 Task: Create a due date automation trigger when advanced on, on the tuesday after a card is due add fields without custom field "Resume" set to a date in this week at 11:00 AM.
Action: Mouse moved to (857, 265)
Screenshot: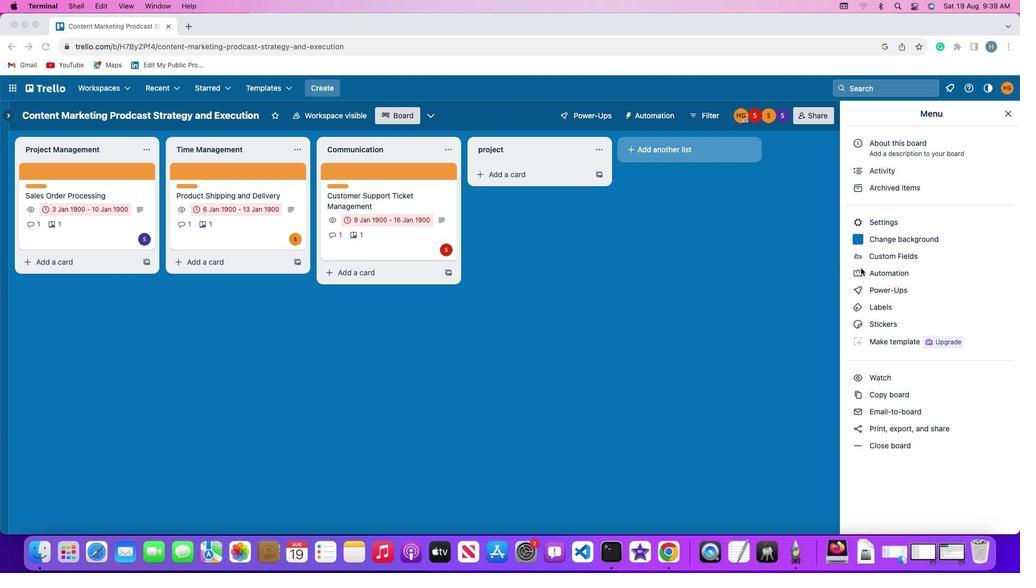 
Action: Mouse pressed left at (857, 265)
Screenshot: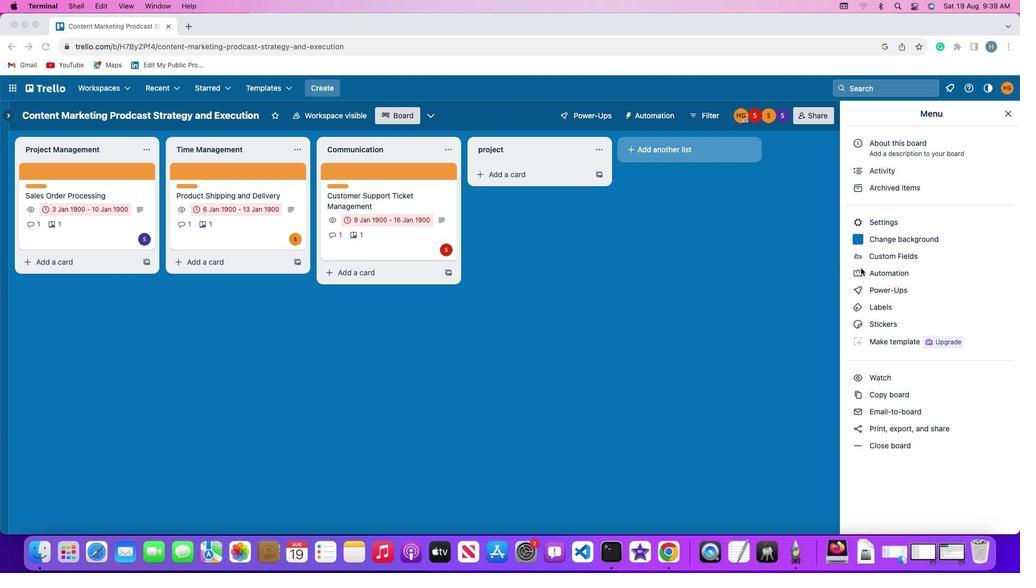 
Action: Mouse pressed left at (857, 265)
Screenshot: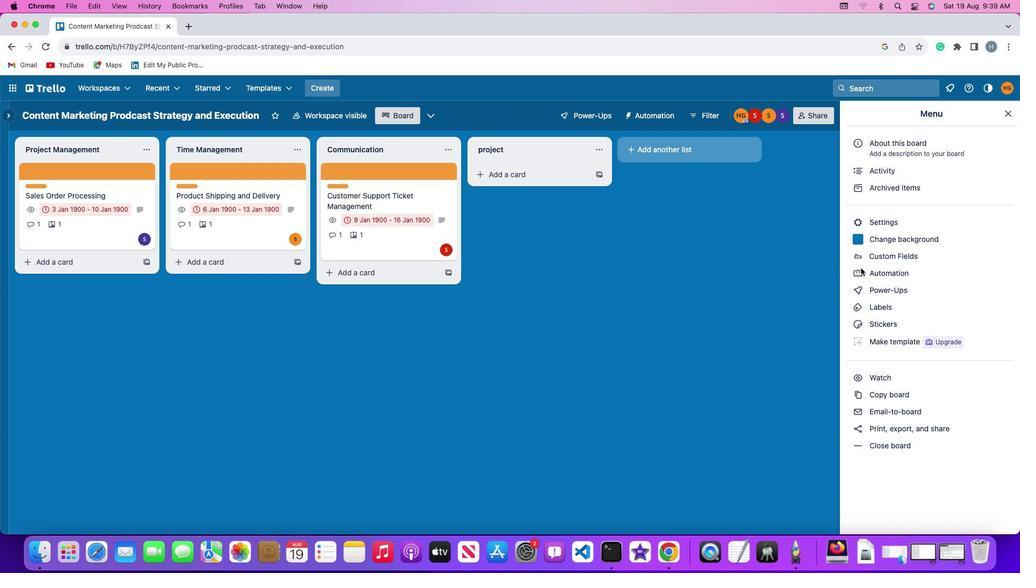 
Action: Mouse moved to (51, 252)
Screenshot: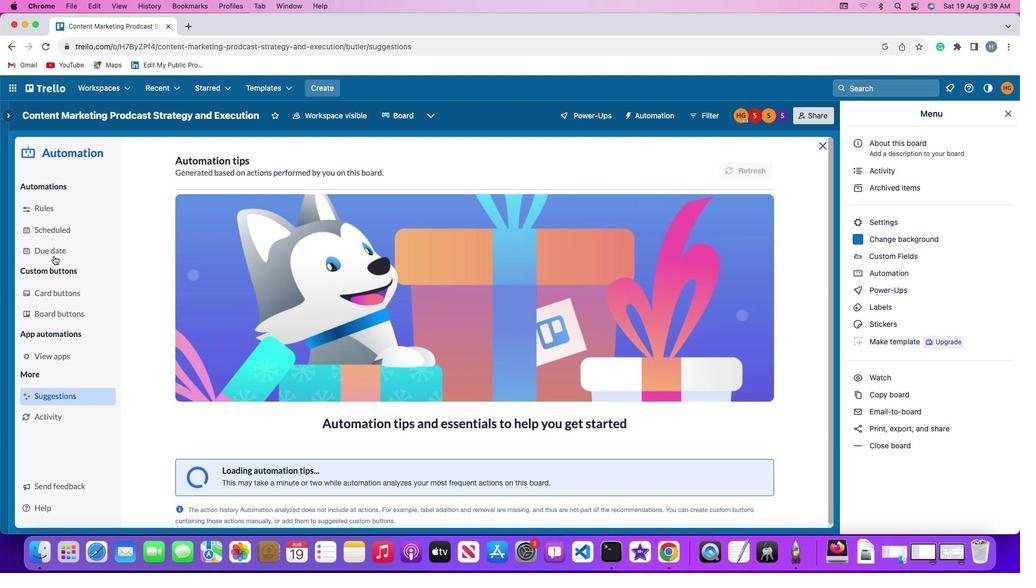 
Action: Mouse pressed left at (51, 252)
Screenshot: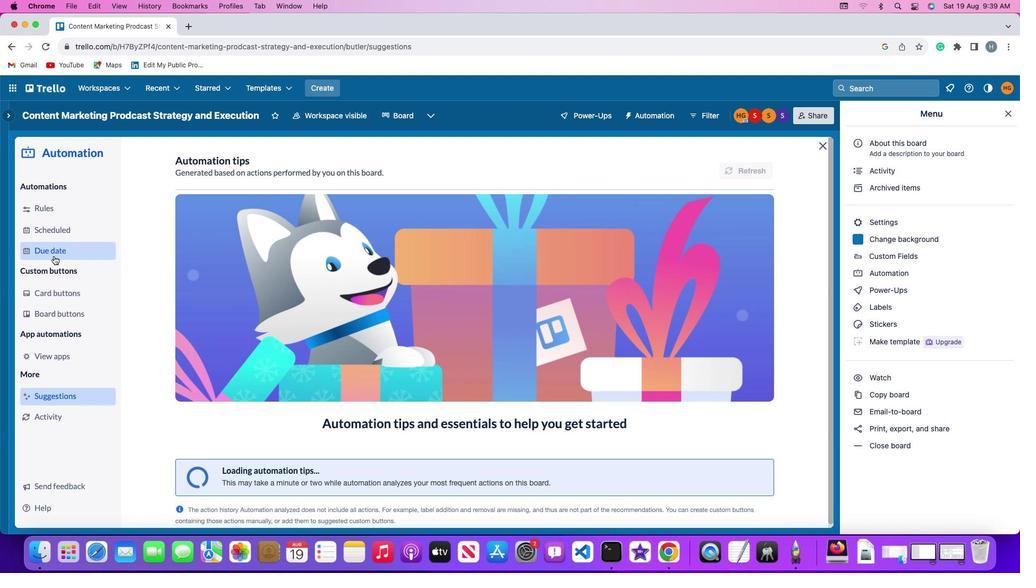 
Action: Mouse moved to (700, 162)
Screenshot: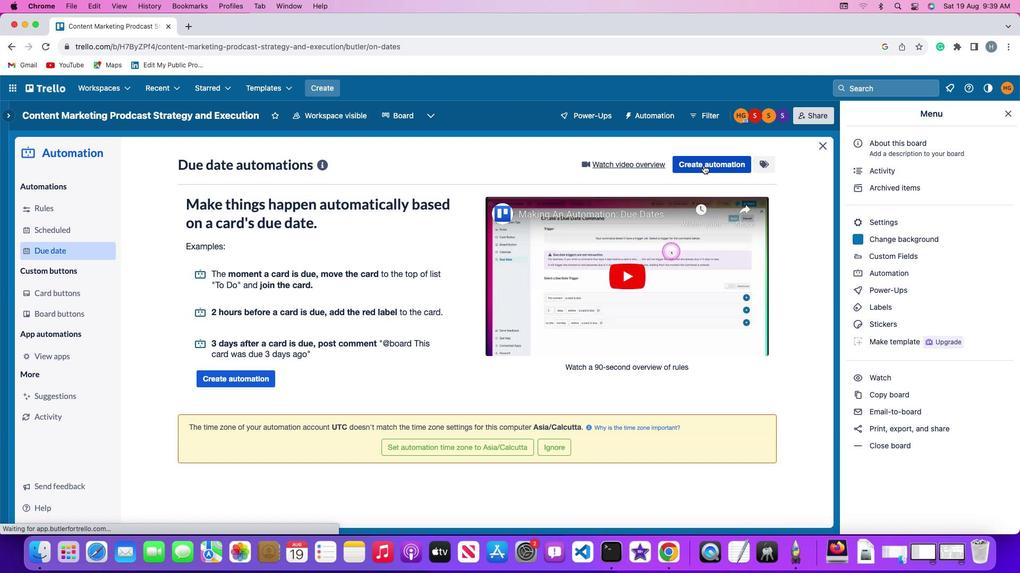 
Action: Mouse pressed left at (700, 162)
Screenshot: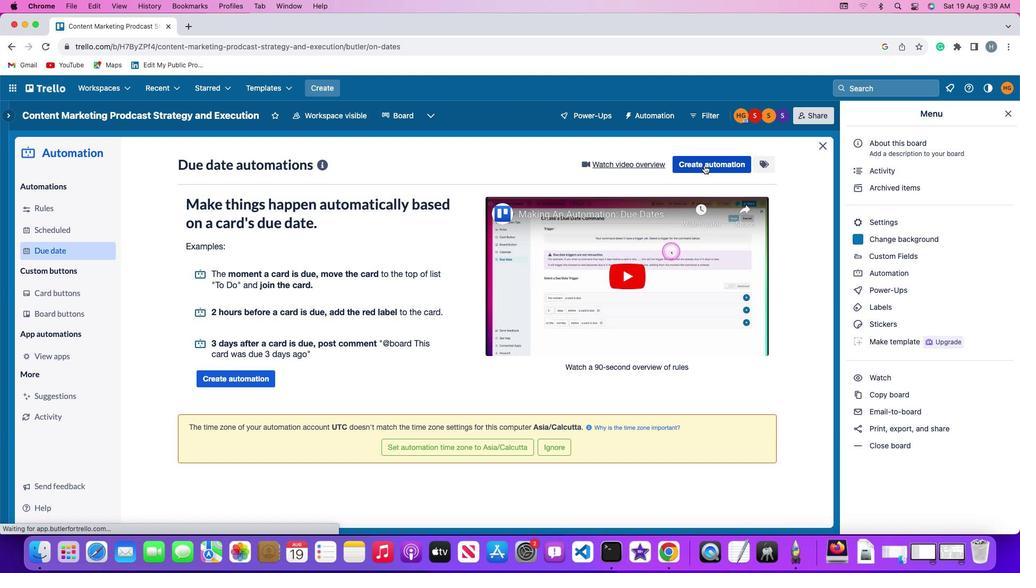 
Action: Mouse moved to (199, 270)
Screenshot: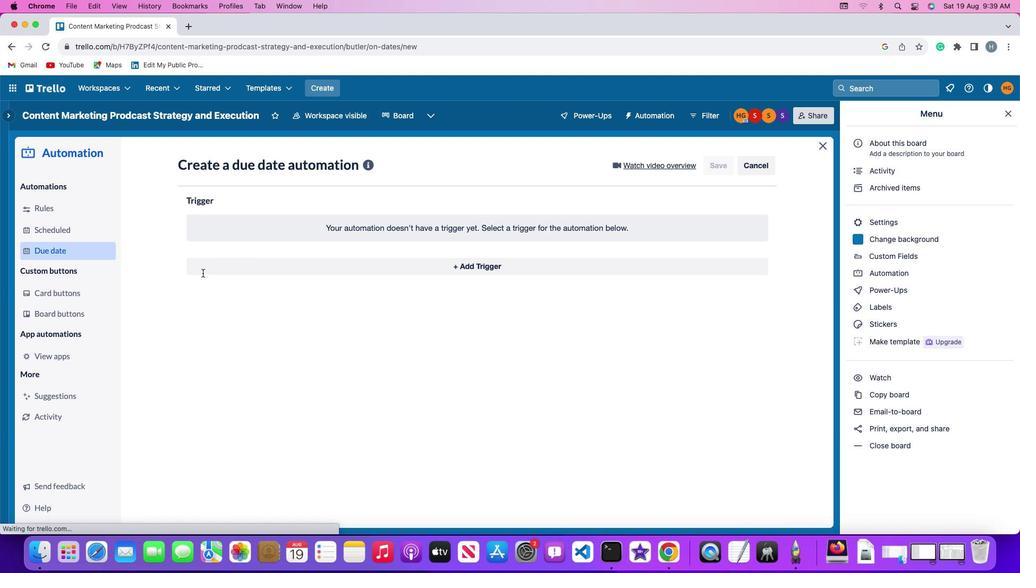 
Action: Mouse pressed left at (199, 270)
Screenshot: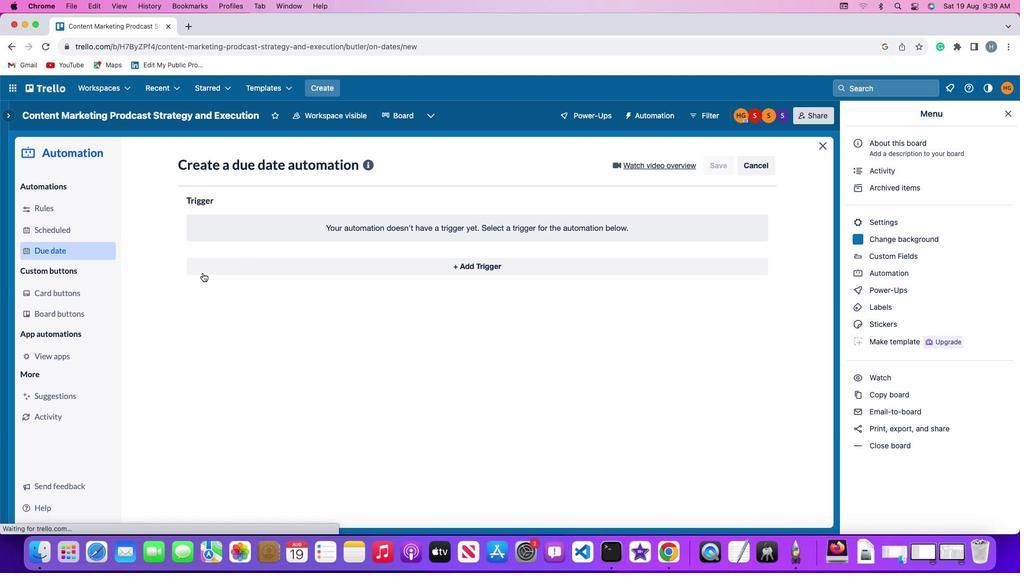 
Action: Mouse moved to (231, 463)
Screenshot: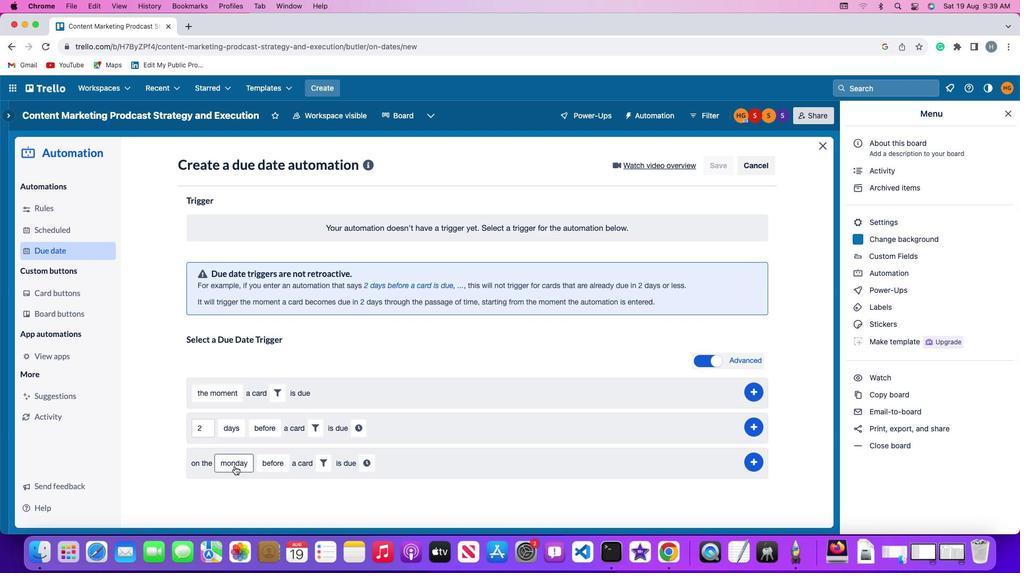 
Action: Mouse pressed left at (231, 463)
Screenshot: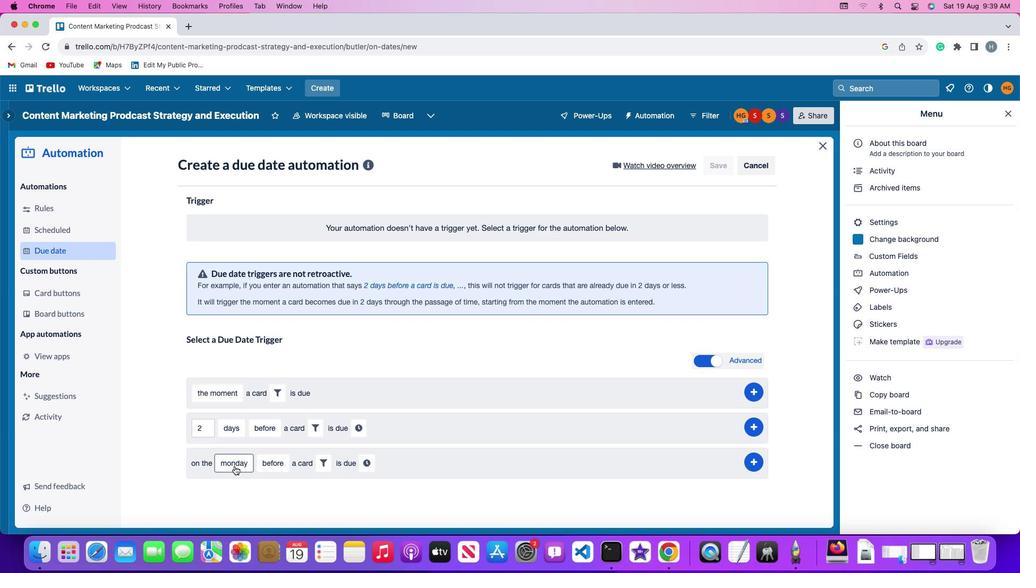 
Action: Mouse moved to (251, 331)
Screenshot: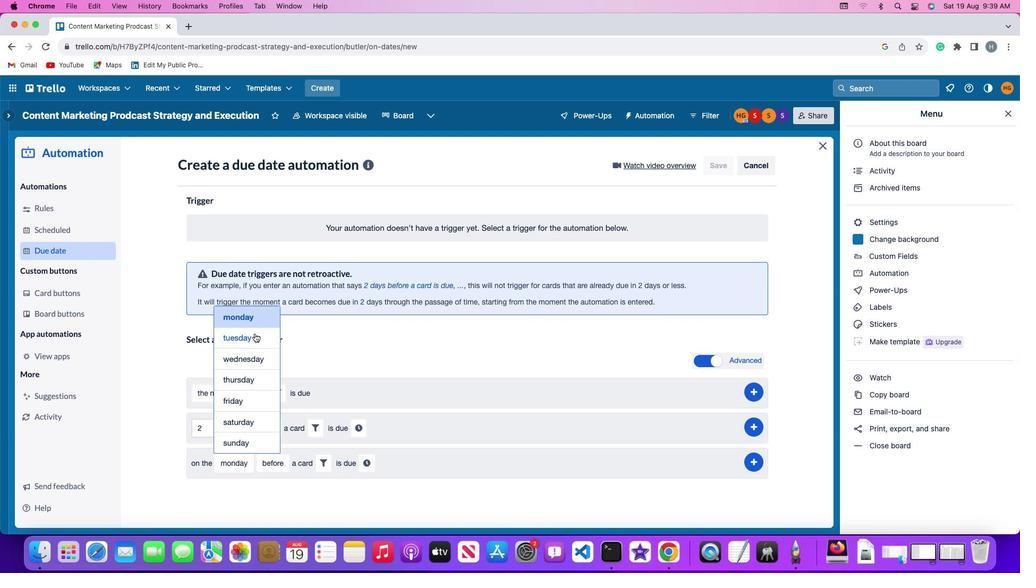 
Action: Mouse pressed left at (251, 331)
Screenshot: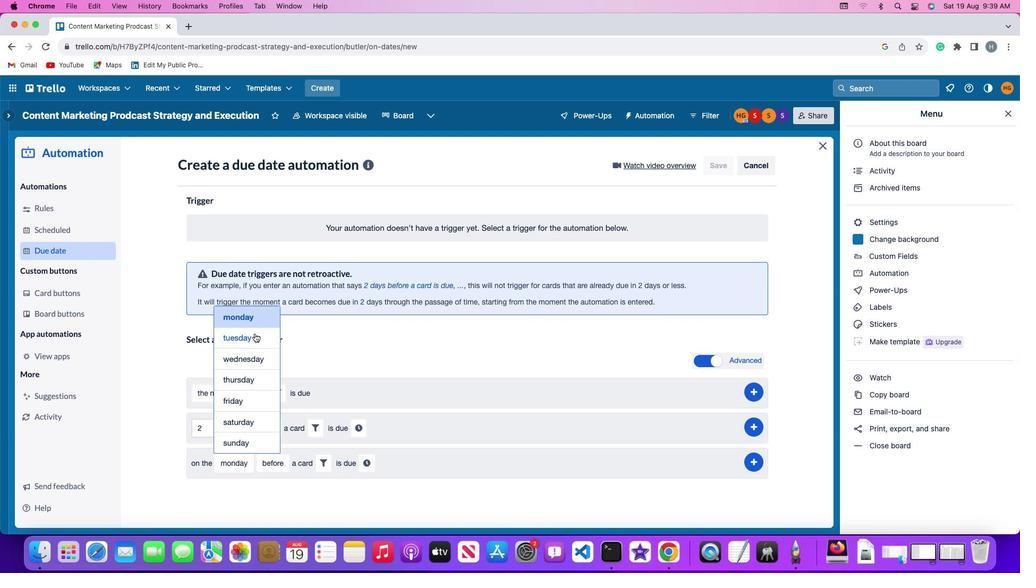 
Action: Mouse moved to (266, 465)
Screenshot: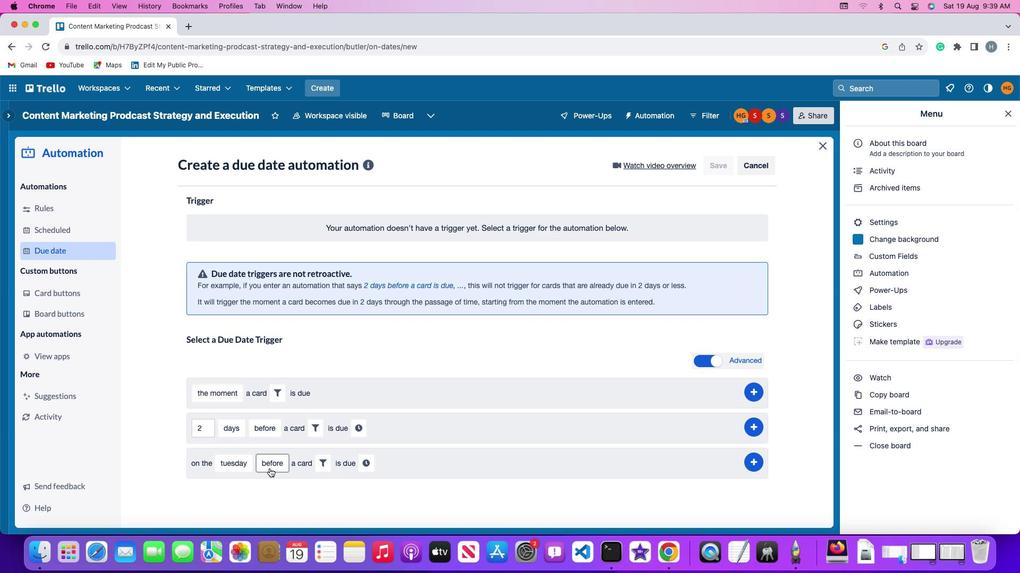 
Action: Mouse pressed left at (266, 465)
Screenshot: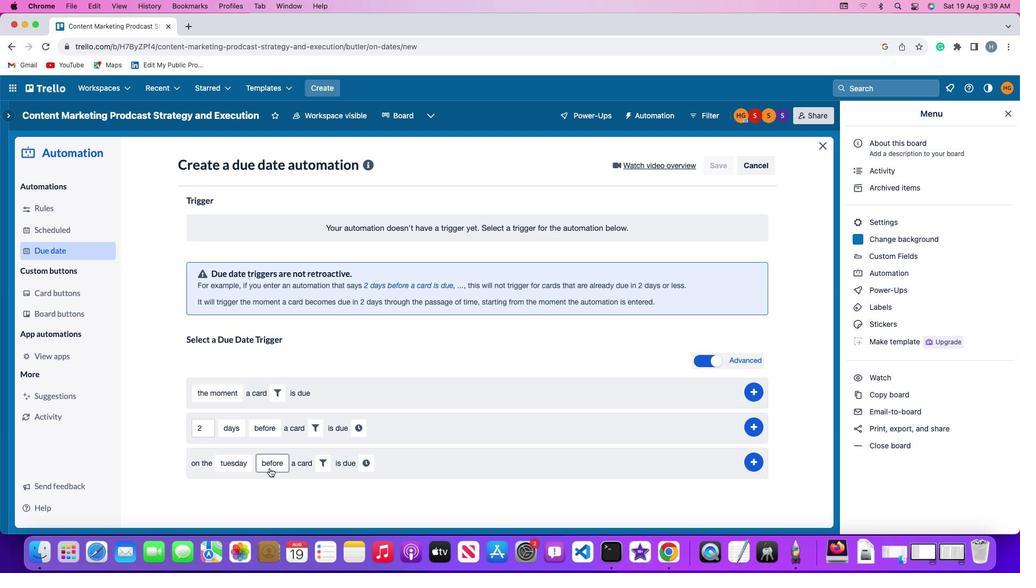 
Action: Mouse moved to (286, 401)
Screenshot: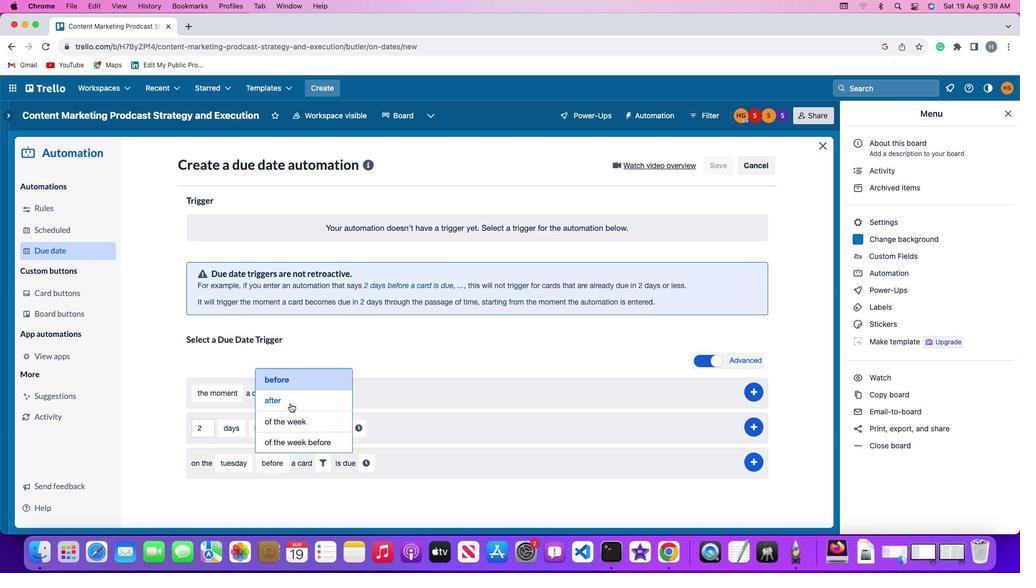 
Action: Mouse pressed left at (286, 401)
Screenshot: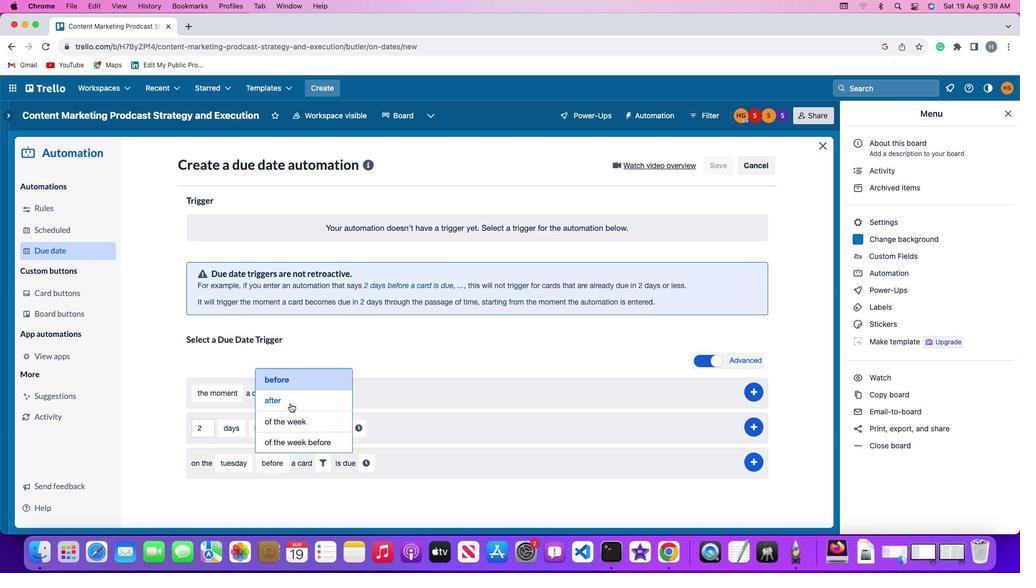 
Action: Mouse moved to (314, 456)
Screenshot: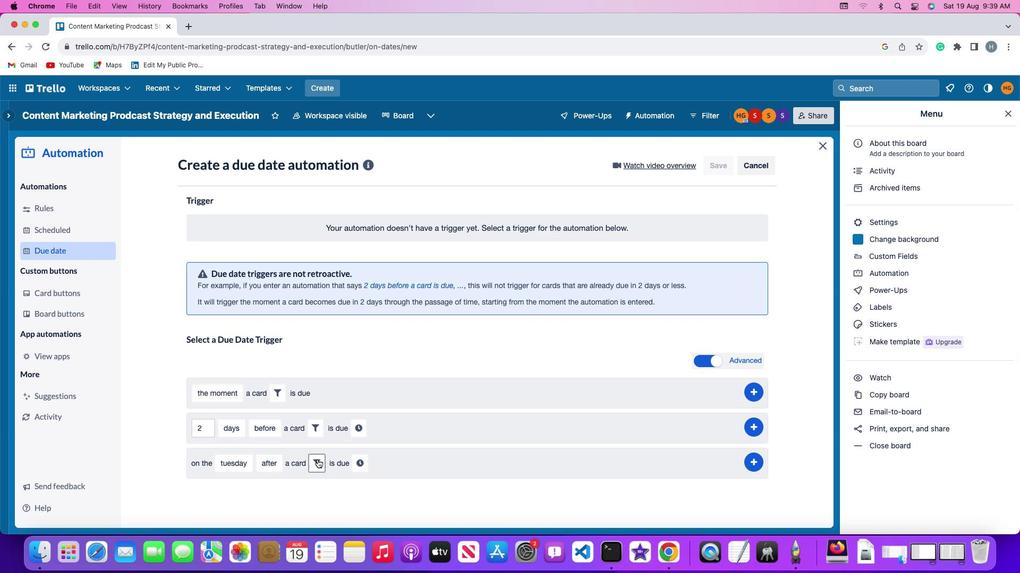 
Action: Mouse pressed left at (314, 456)
Screenshot: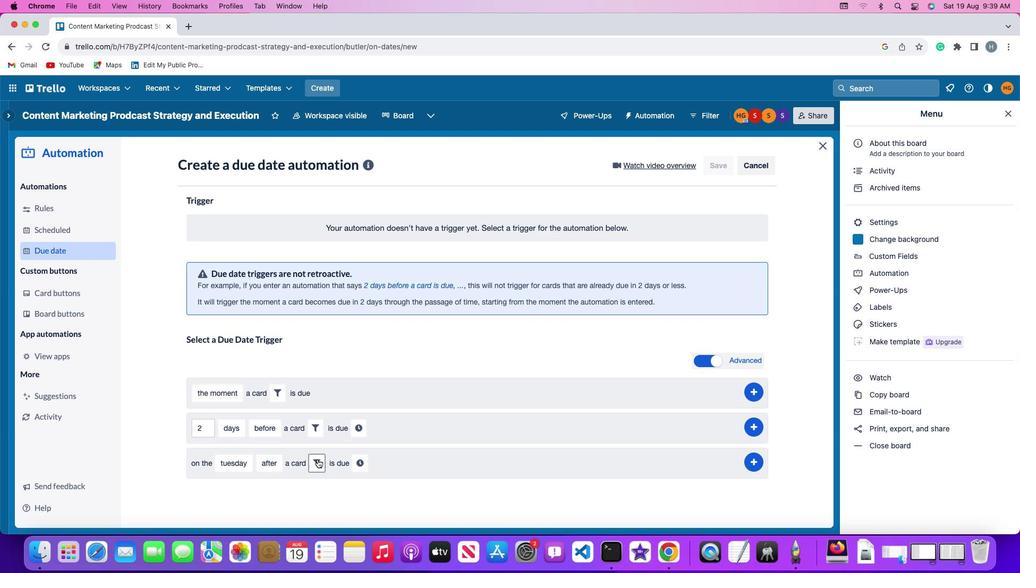 
Action: Mouse moved to (486, 488)
Screenshot: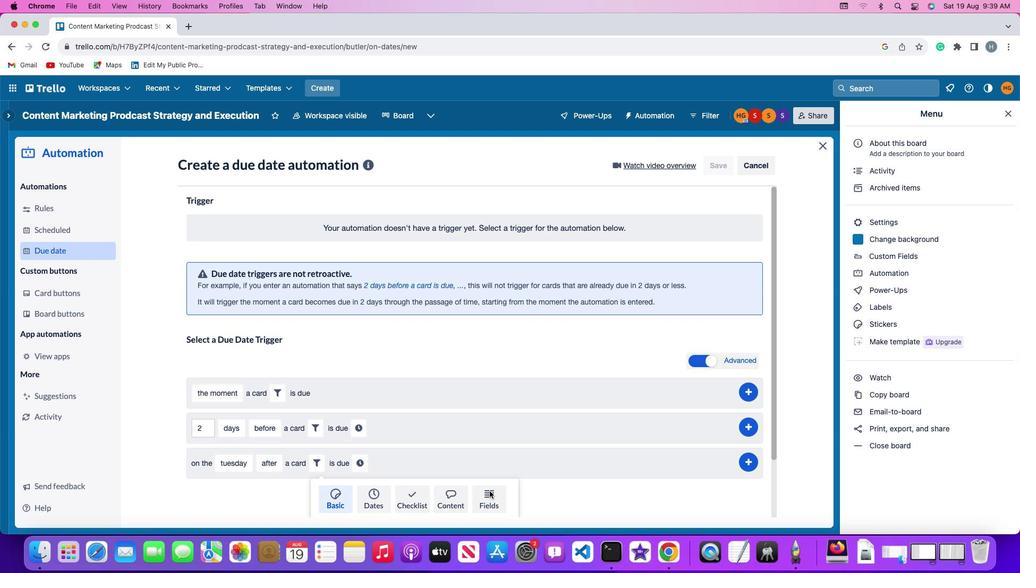 
Action: Mouse pressed left at (486, 488)
Screenshot: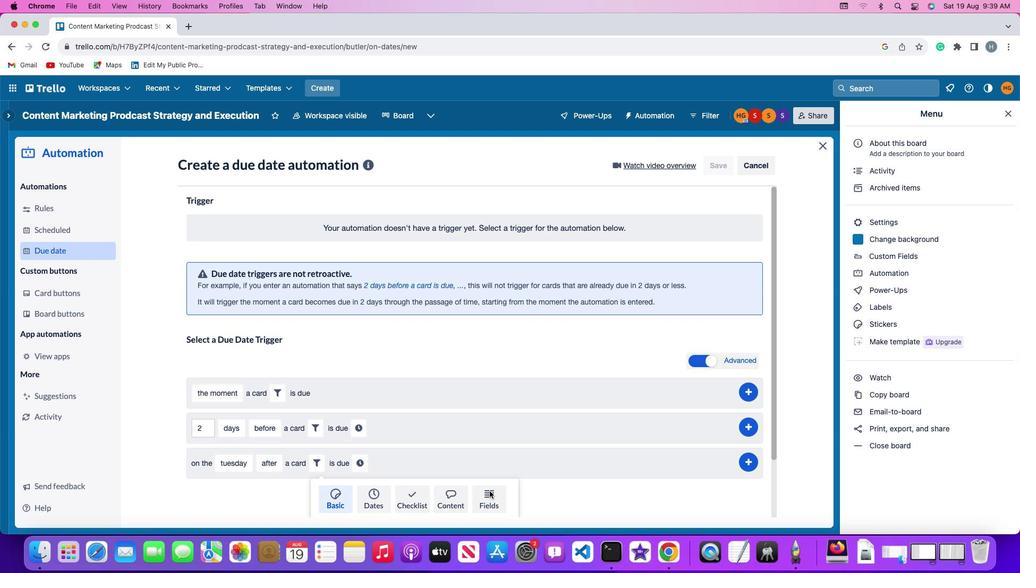 
Action: Mouse moved to (260, 491)
Screenshot: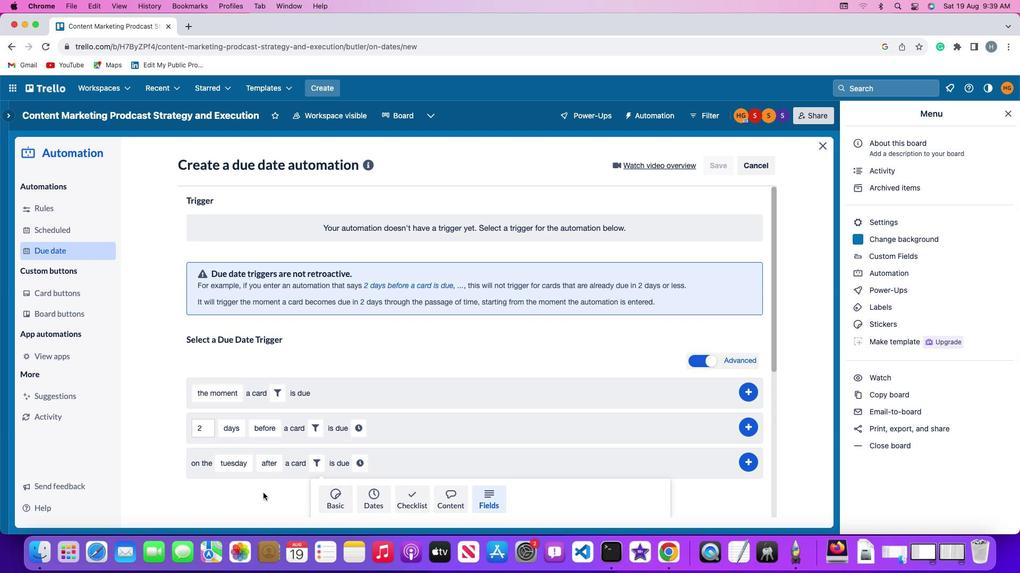 
Action: Mouse scrolled (260, 491) with delta (-2, -3)
Screenshot: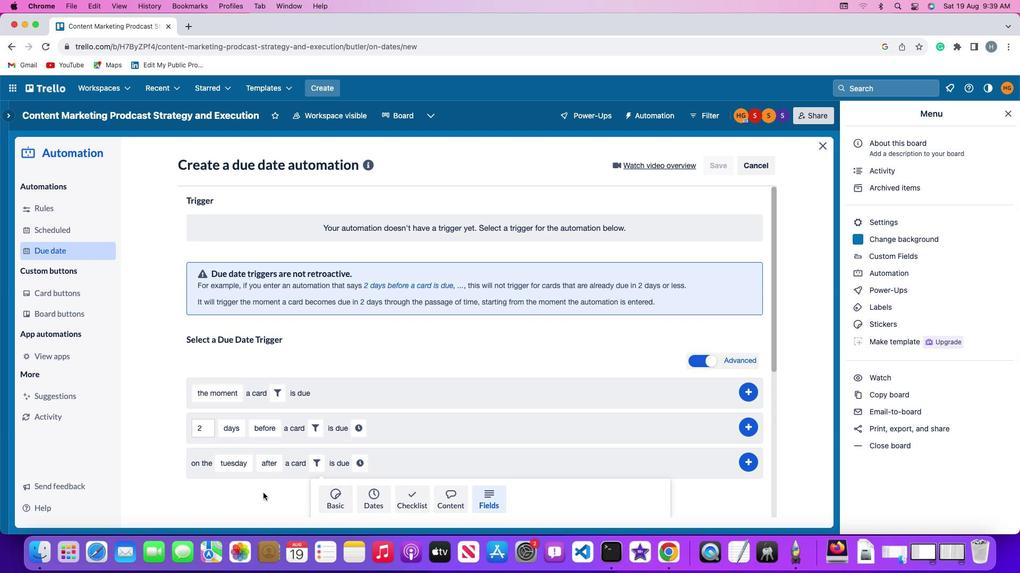
Action: Mouse moved to (260, 490)
Screenshot: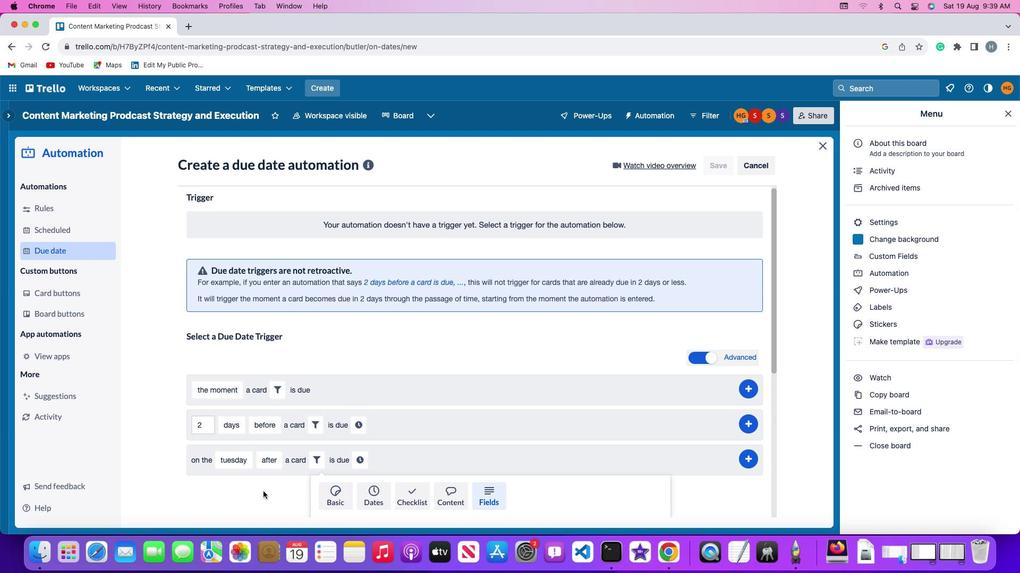 
Action: Mouse scrolled (260, 490) with delta (-2, -3)
Screenshot: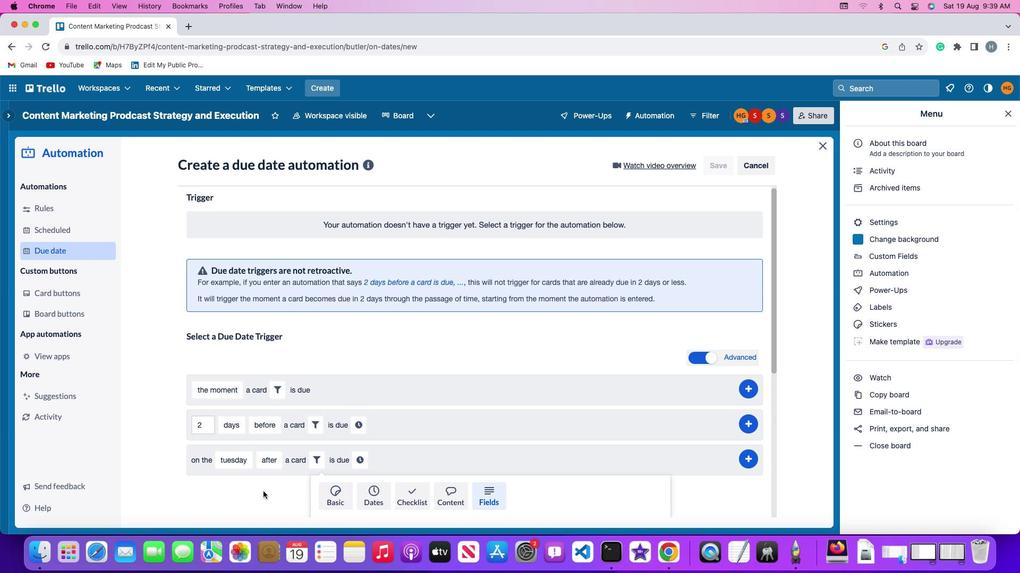 
Action: Mouse moved to (260, 489)
Screenshot: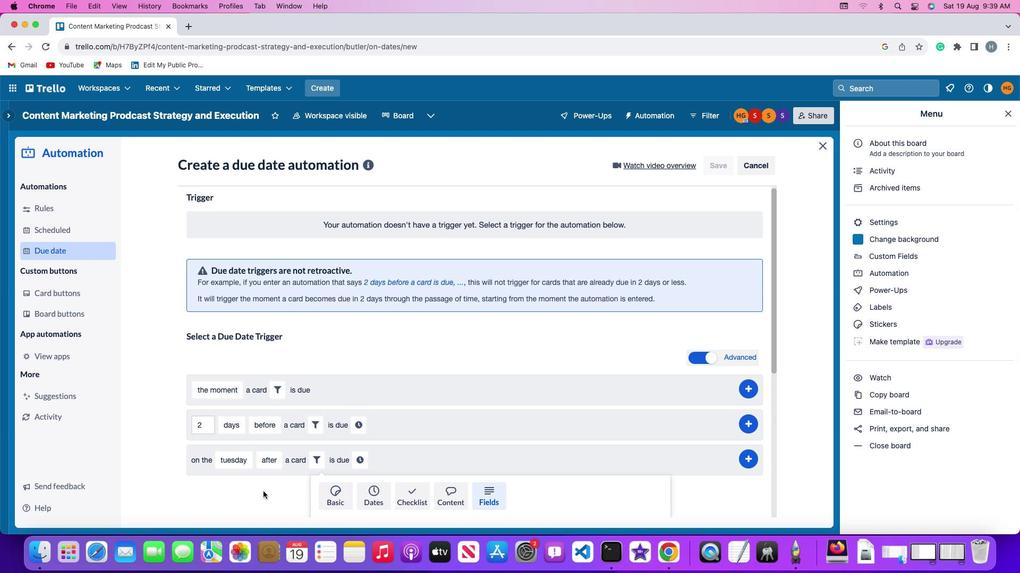 
Action: Mouse scrolled (260, 489) with delta (-2, -4)
Screenshot: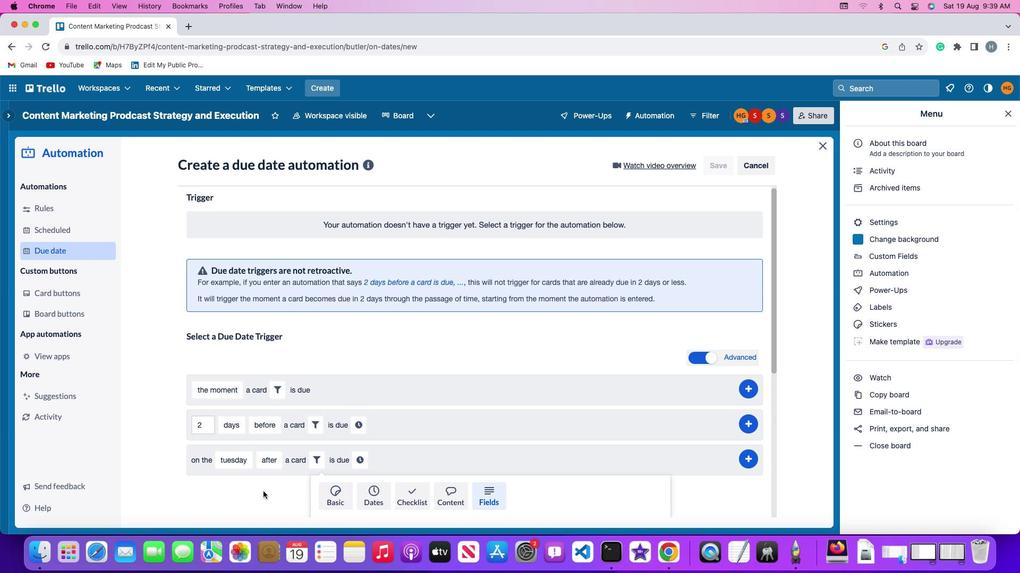 
Action: Mouse moved to (260, 489)
Screenshot: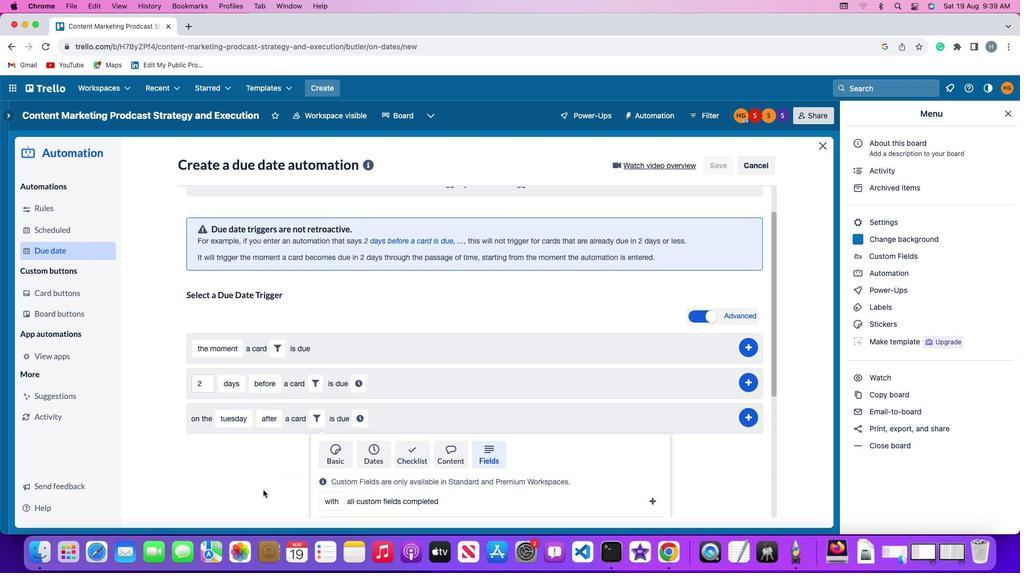 
Action: Mouse scrolled (260, 489) with delta (-2, -5)
Screenshot: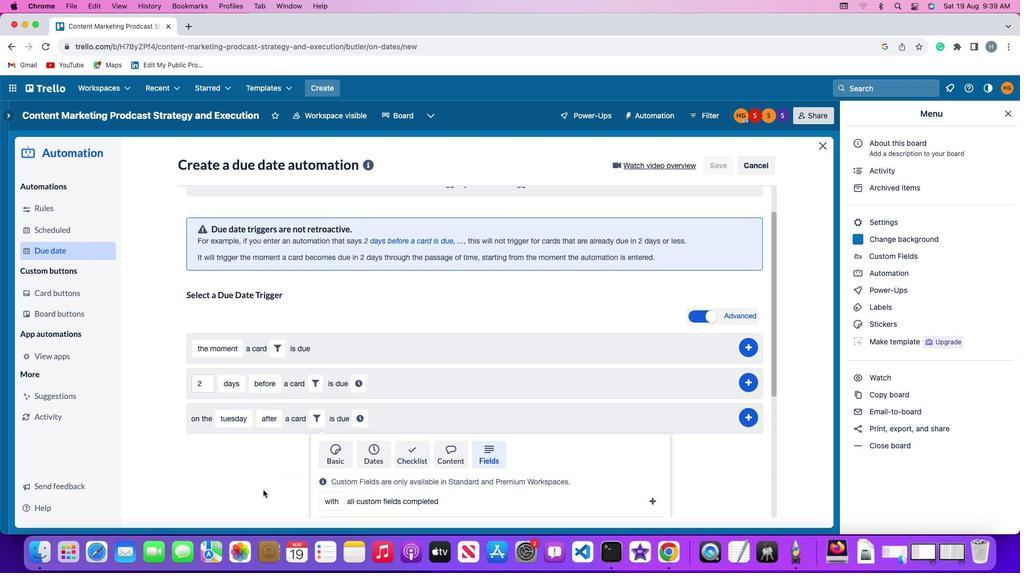 
Action: Mouse moved to (260, 488)
Screenshot: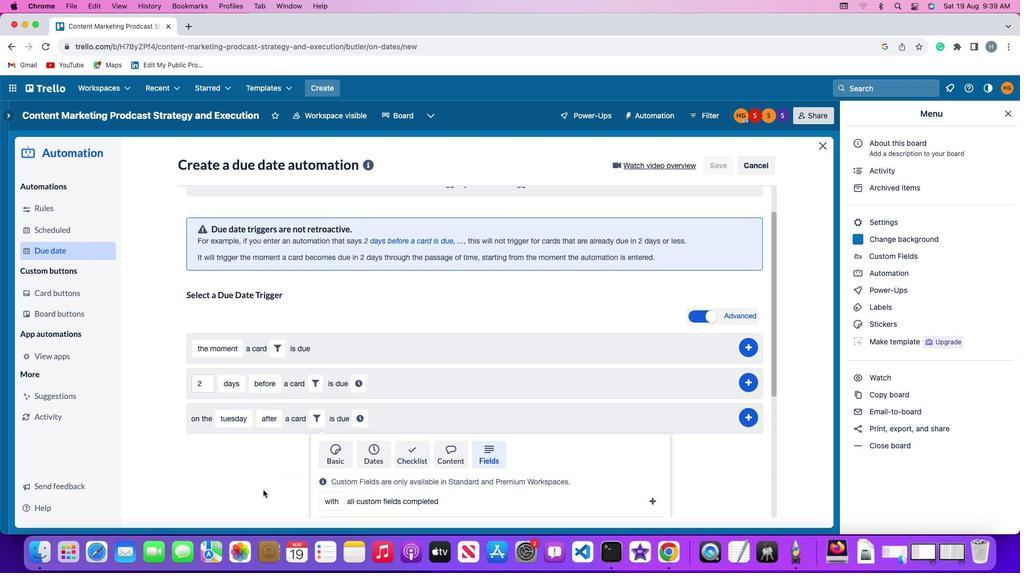 
Action: Mouse scrolled (260, 488) with delta (-2, -5)
Screenshot: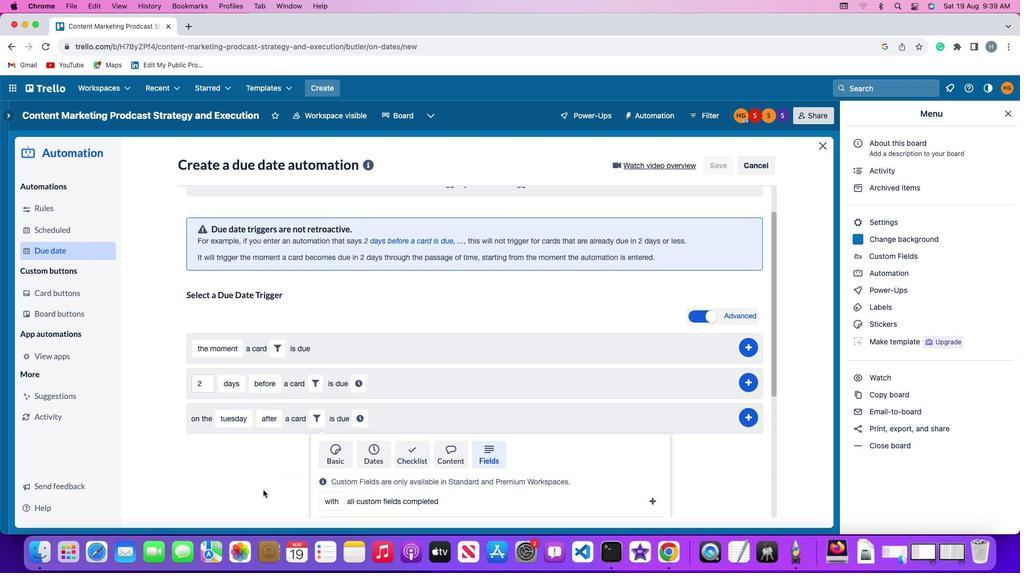 
Action: Mouse moved to (259, 486)
Screenshot: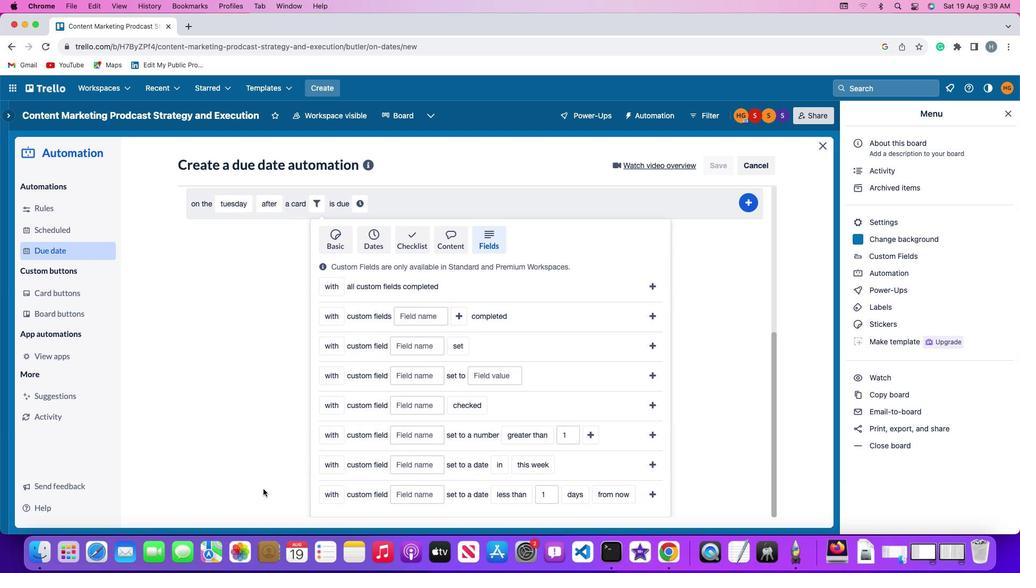 
Action: Mouse scrolled (259, 486) with delta (-2, -3)
Screenshot: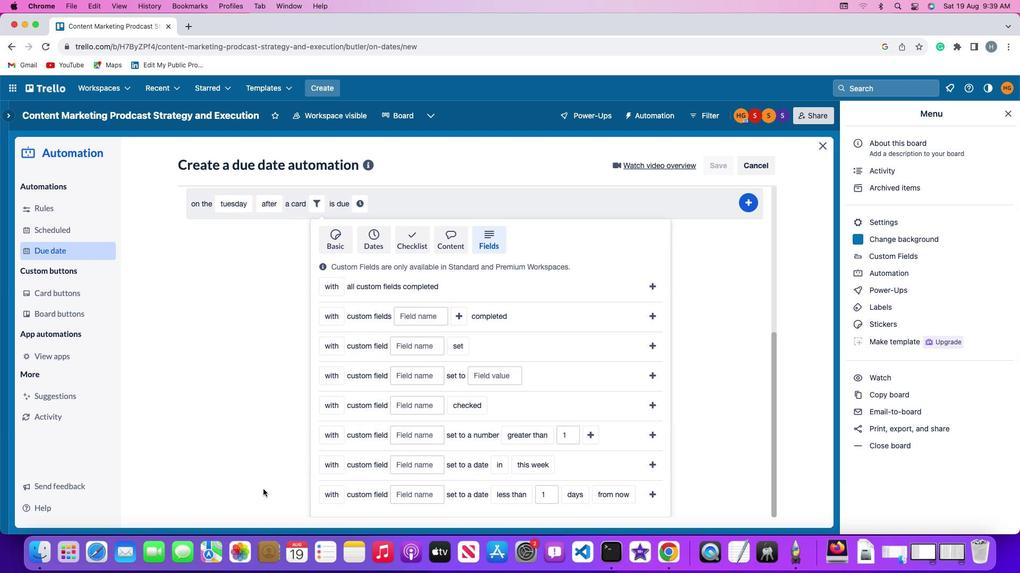 
Action: Mouse scrolled (259, 486) with delta (-2, -3)
Screenshot: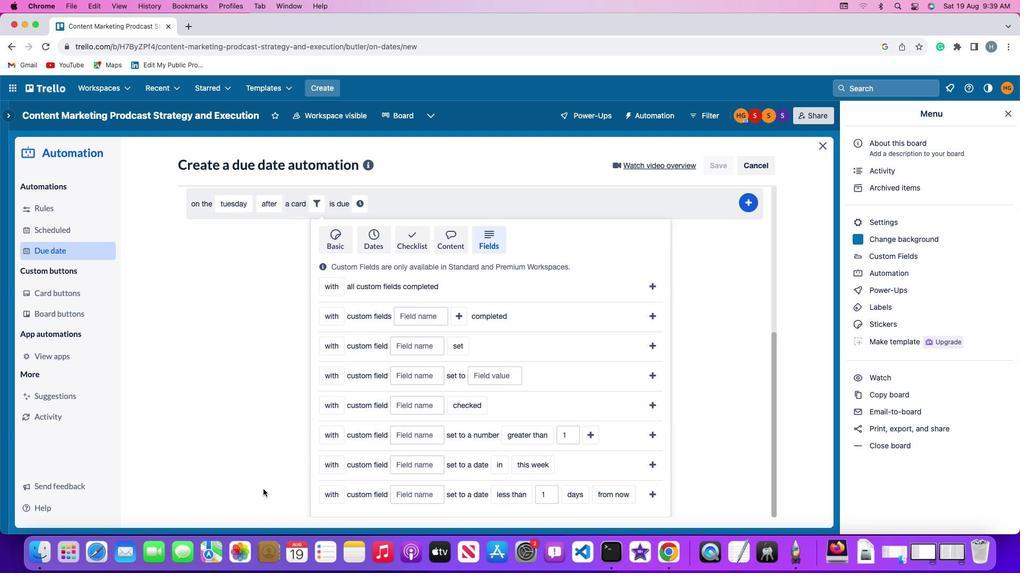 
Action: Mouse scrolled (259, 486) with delta (-2, -4)
Screenshot: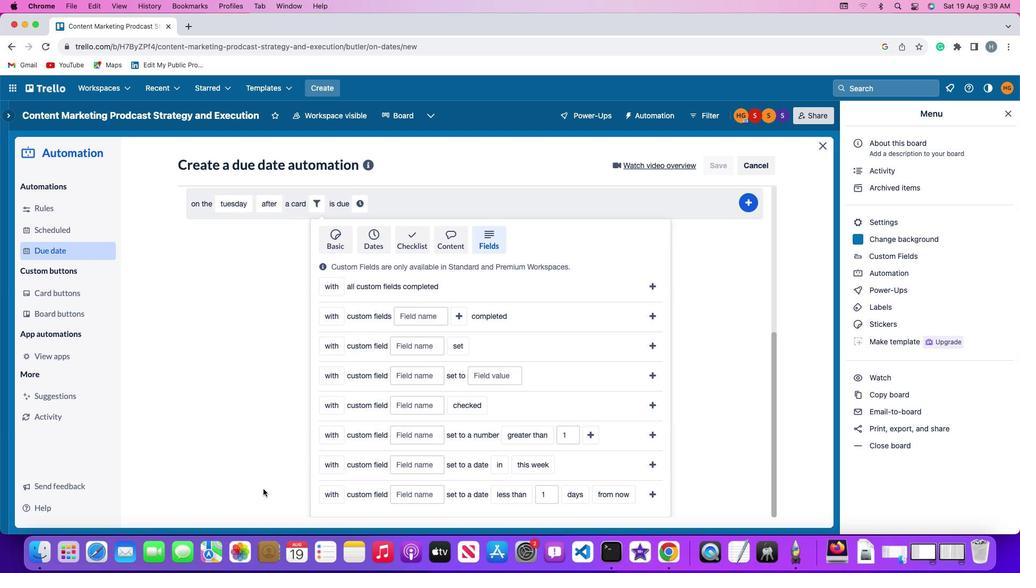 
Action: Mouse moved to (328, 465)
Screenshot: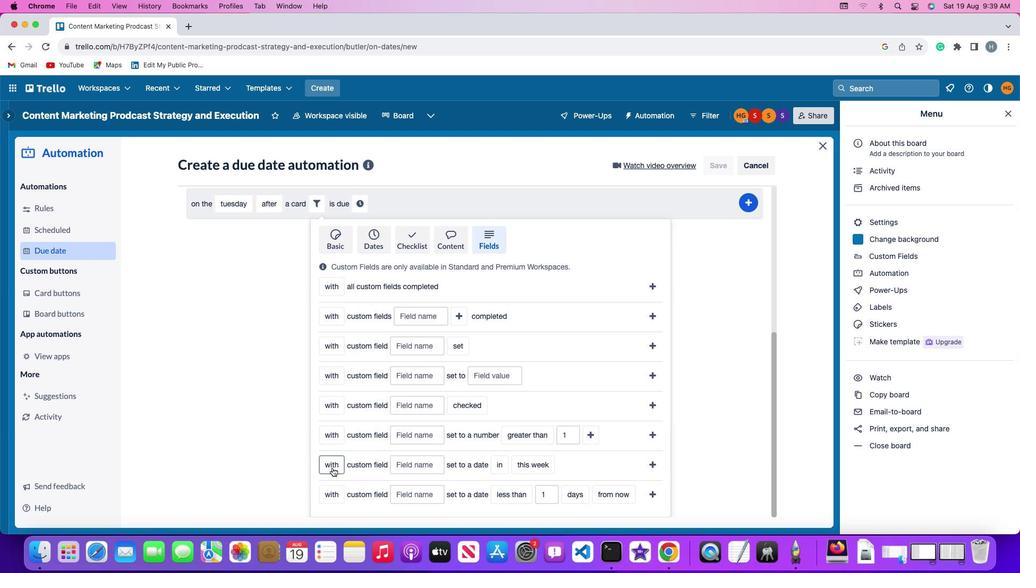 
Action: Mouse pressed left at (328, 465)
Screenshot: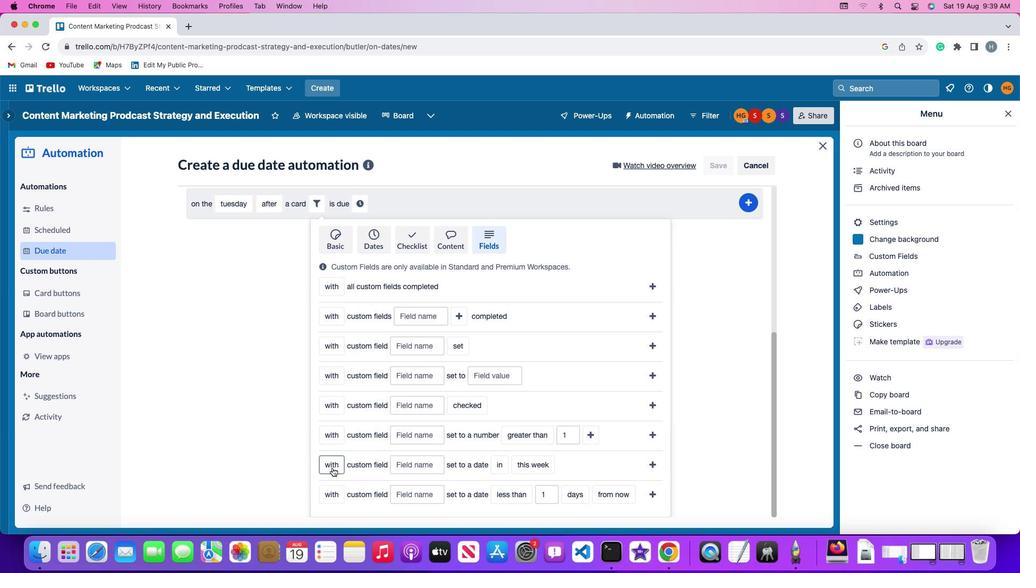 
Action: Mouse moved to (334, 502)
Screenshot: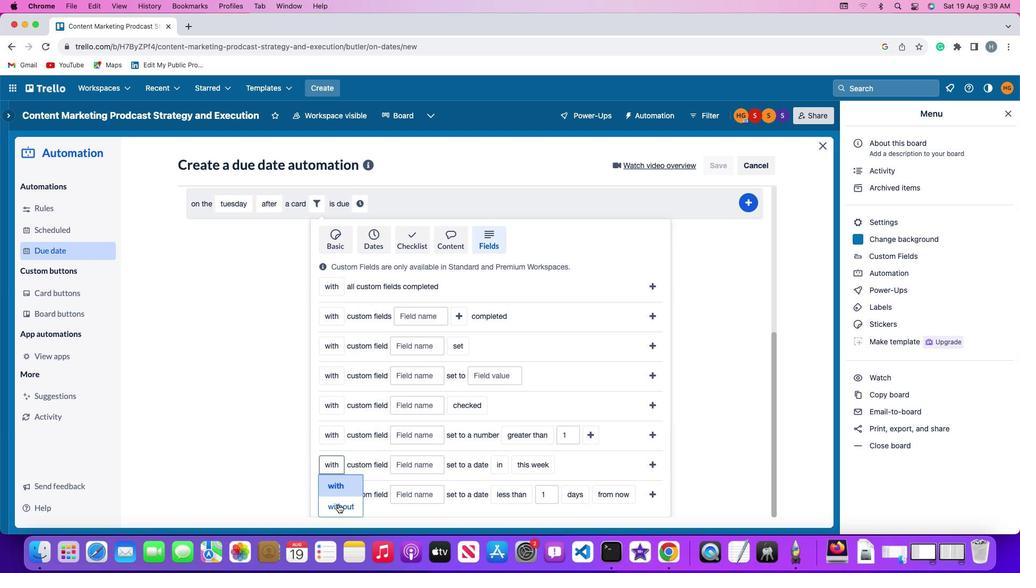 
Action: Mouse pressed left at (334, 502)
Screenshot: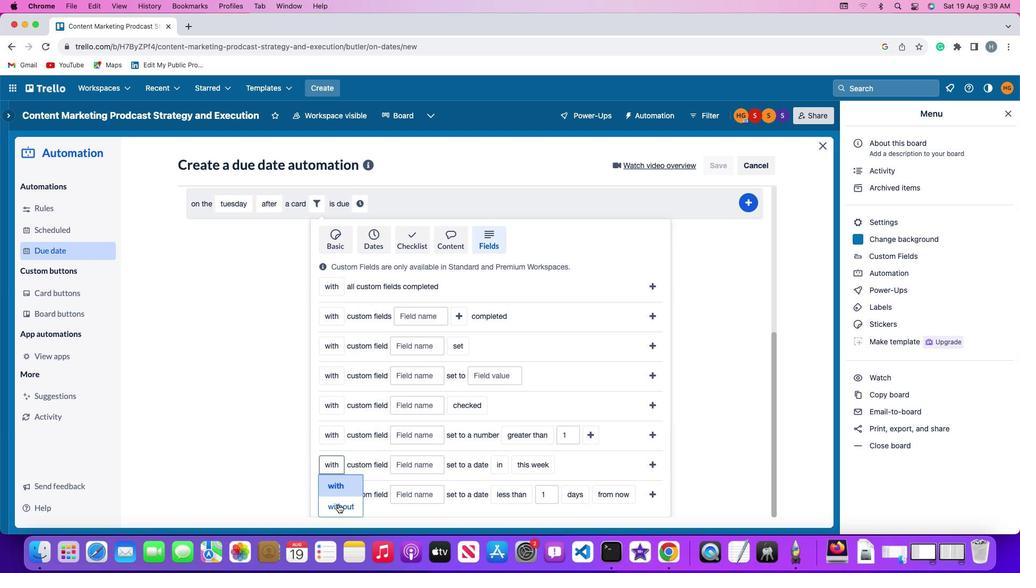 
Action: Mouse moved to (422, 462)
Screenshot: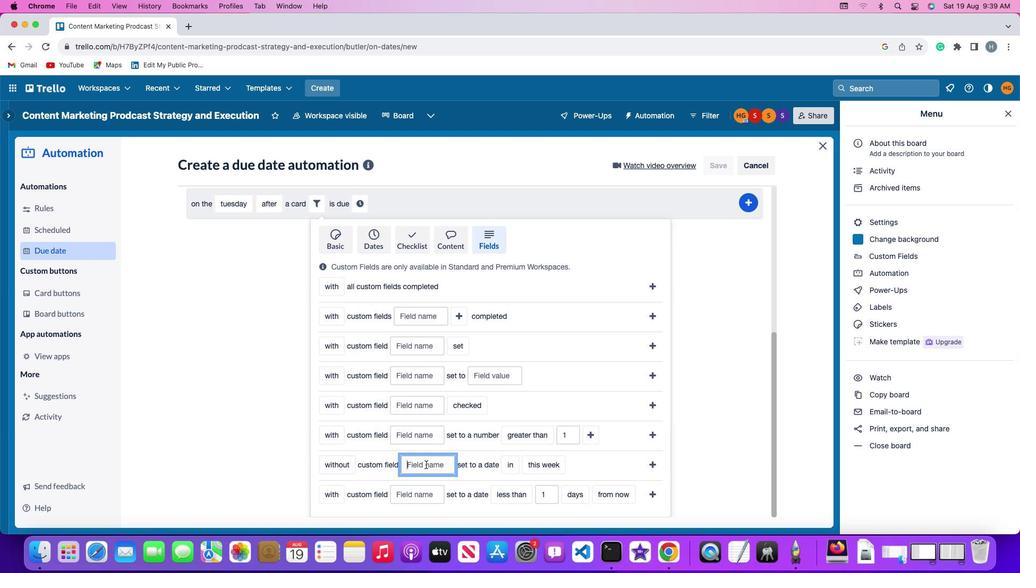 
Action: Mouse pressed left at (422, 462)
Screenshot: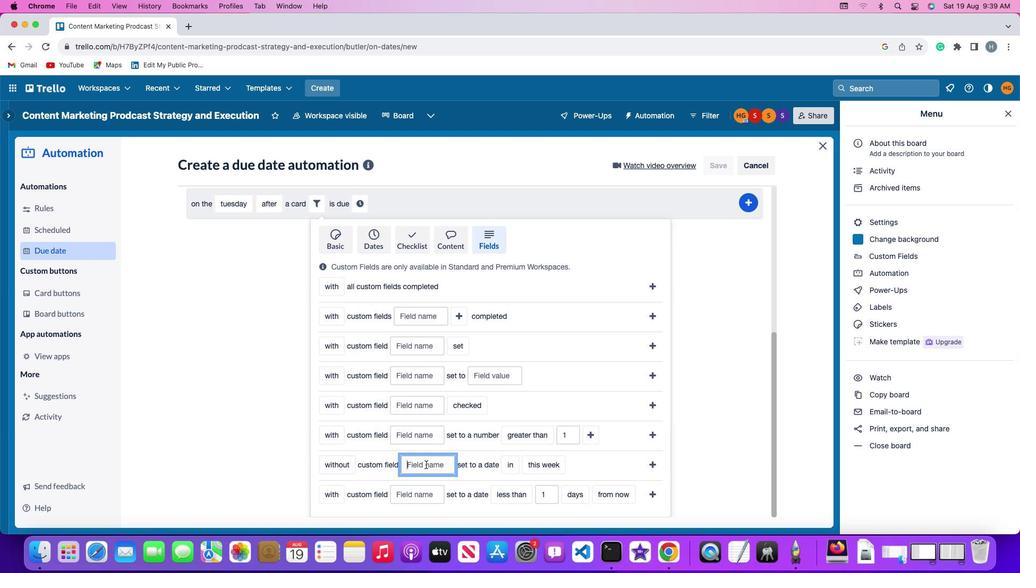 
Action: Mouse moved to (422, 462)
Screenshot: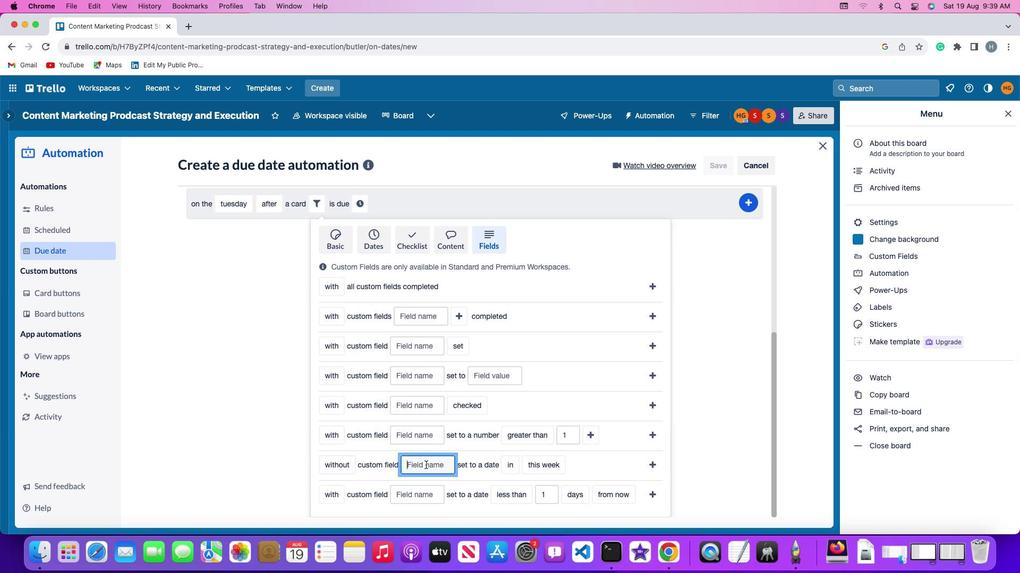 
Action: Key pressed Key.shift'R''e''s''u''m''e'
Screenshot: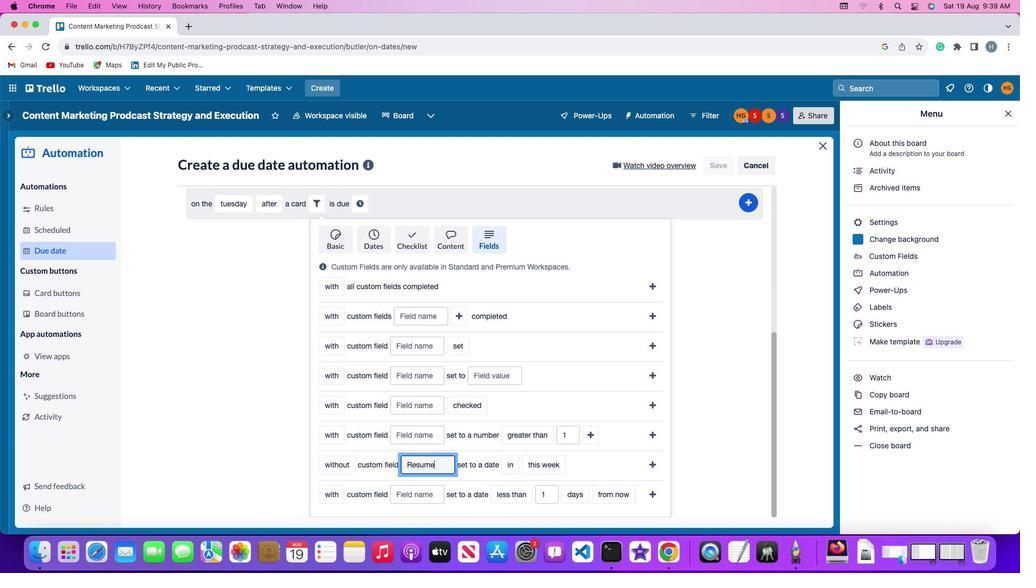 
Action: Mouse moved to (509, 463)
Screenshot: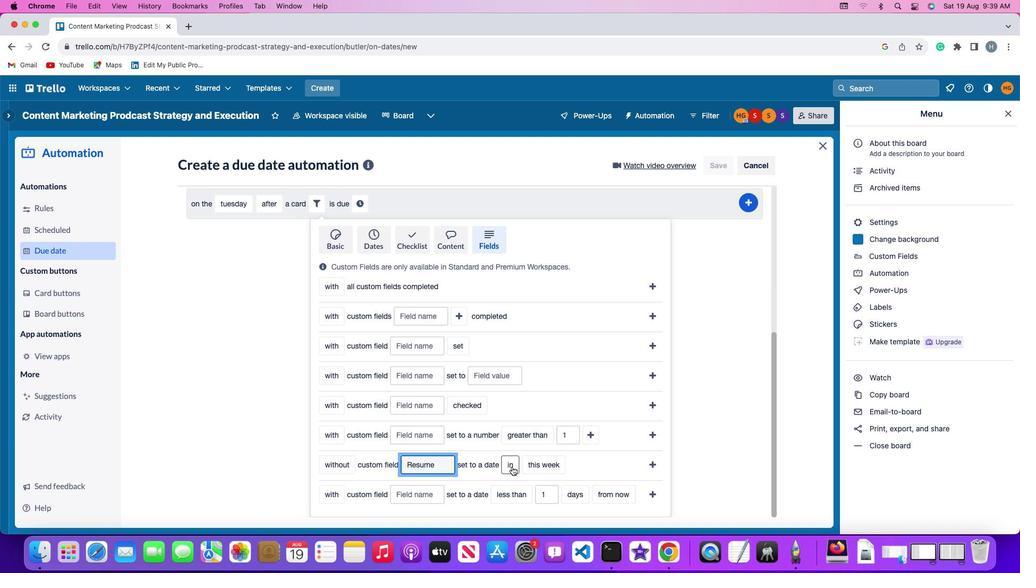 
Action: Mouse pressed left at (509, 463)
Screenshot: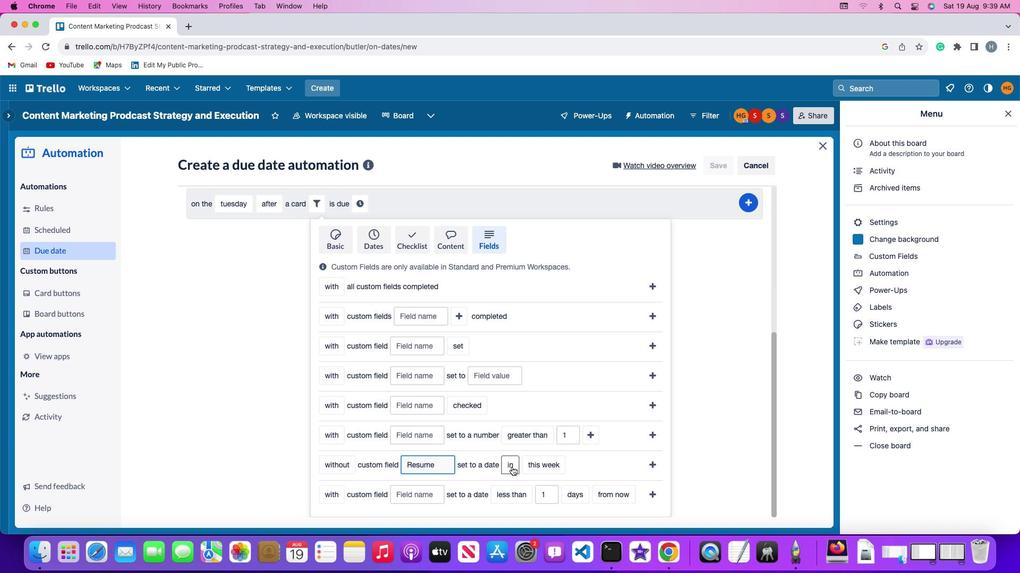 
Action: Mouse moved to (509, 482)
Screenshot: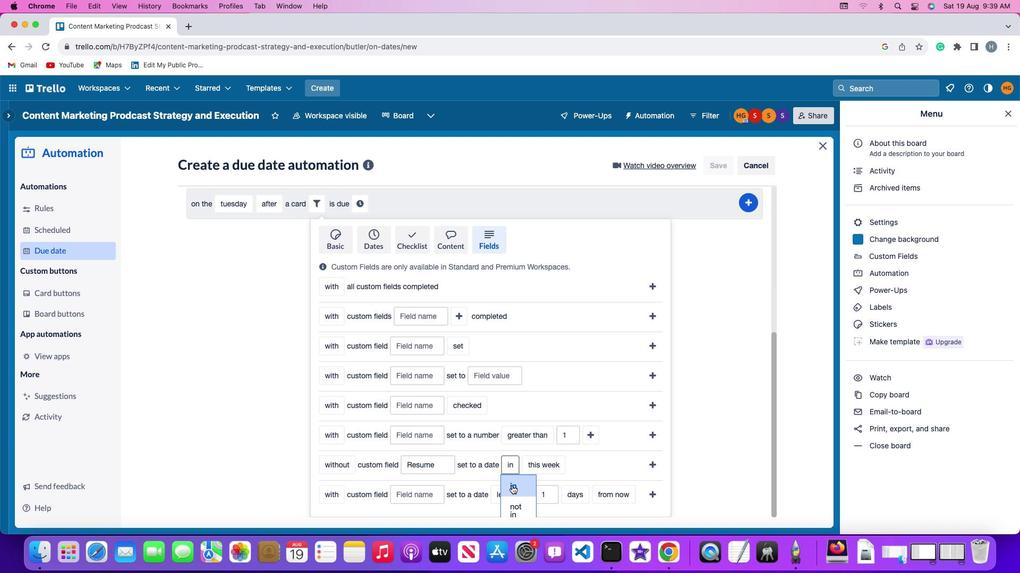 
Action: Mouse pressed left at (509, 482)
Screenshot: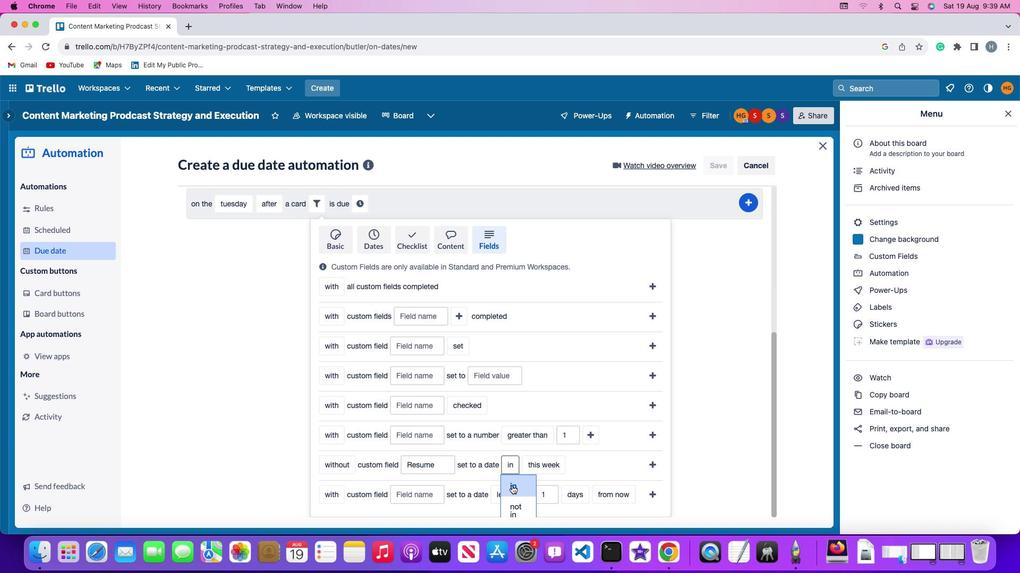 
Action: Mouse moved to (551, 463)
Screenshot: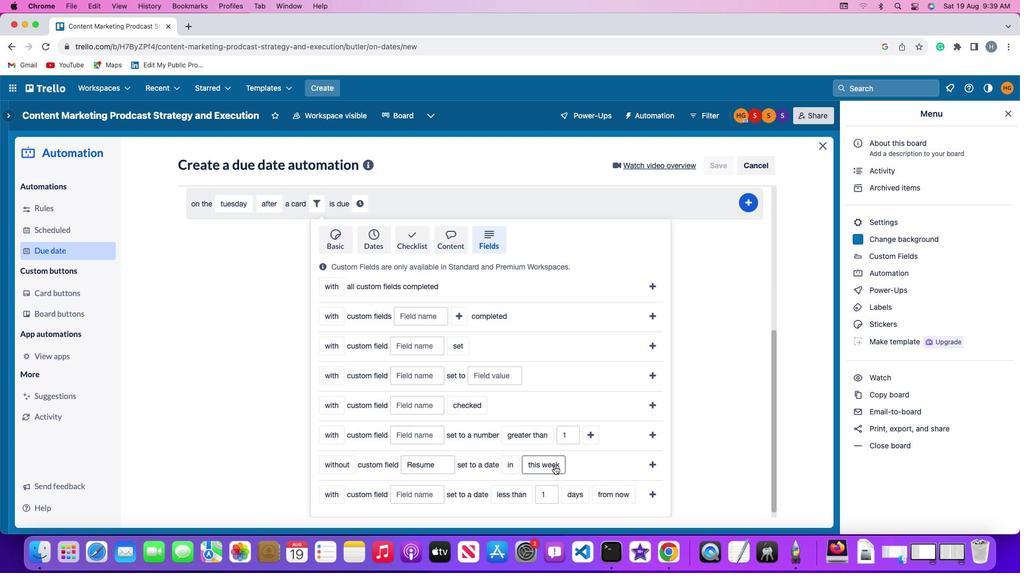 
Action: Mouse pressed left at (551, 463)
Screenshot: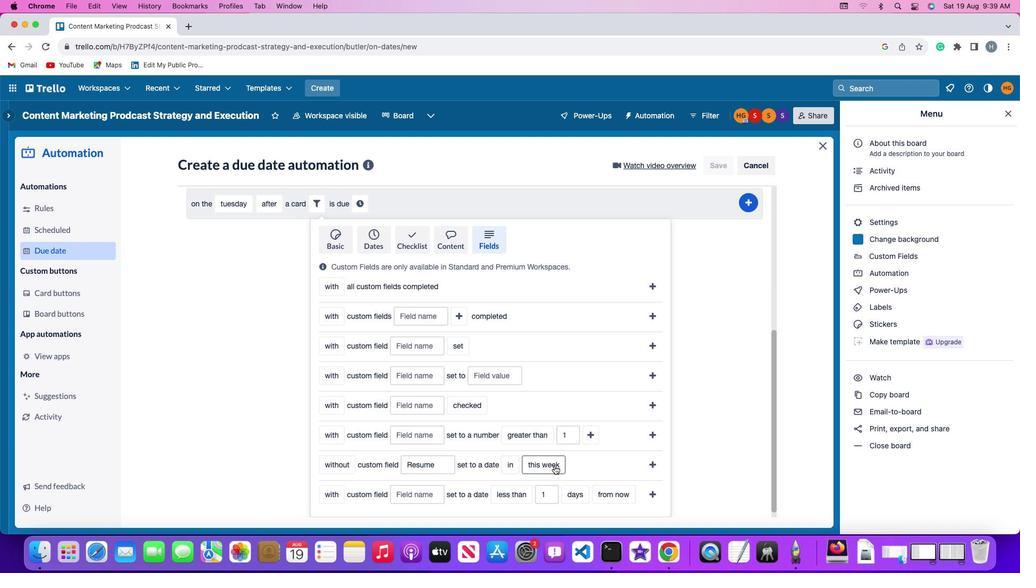 
Action: Mouse moved to (543, 476)
Screenshot: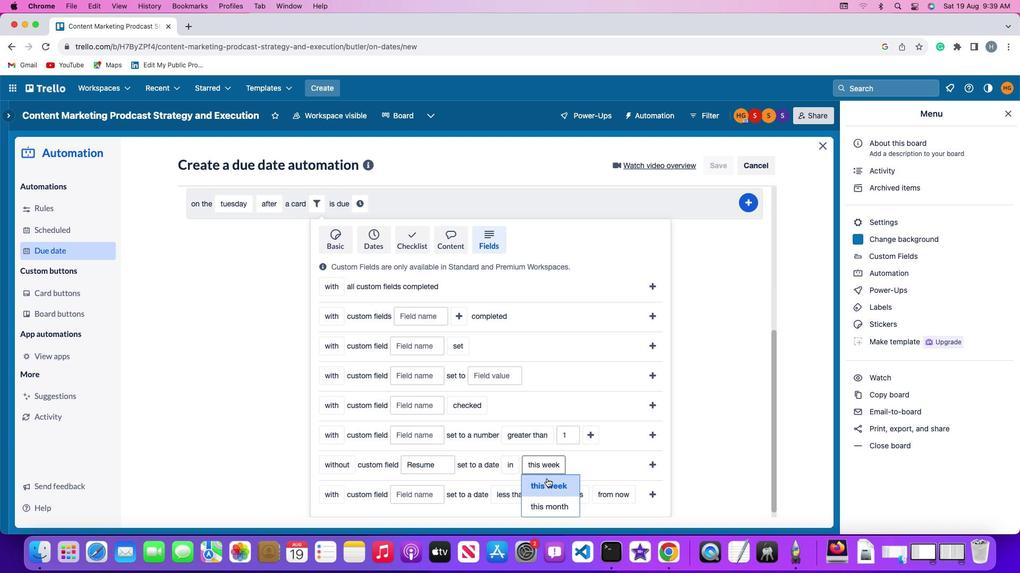
Action: Mouse pressed left at (543, 476)
Screenshot: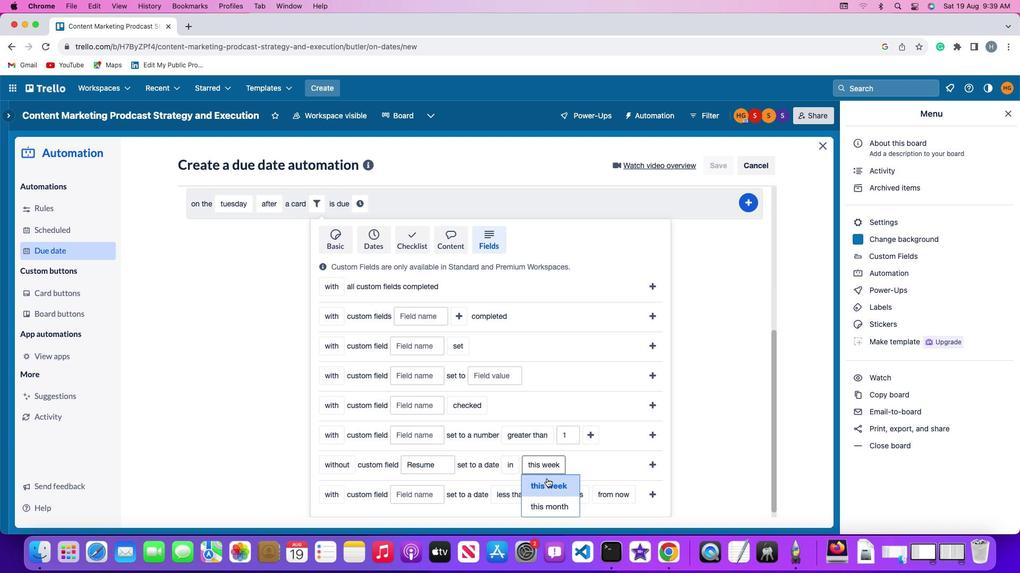 
Action: Mouse moved to (648, 460)
Screenshot: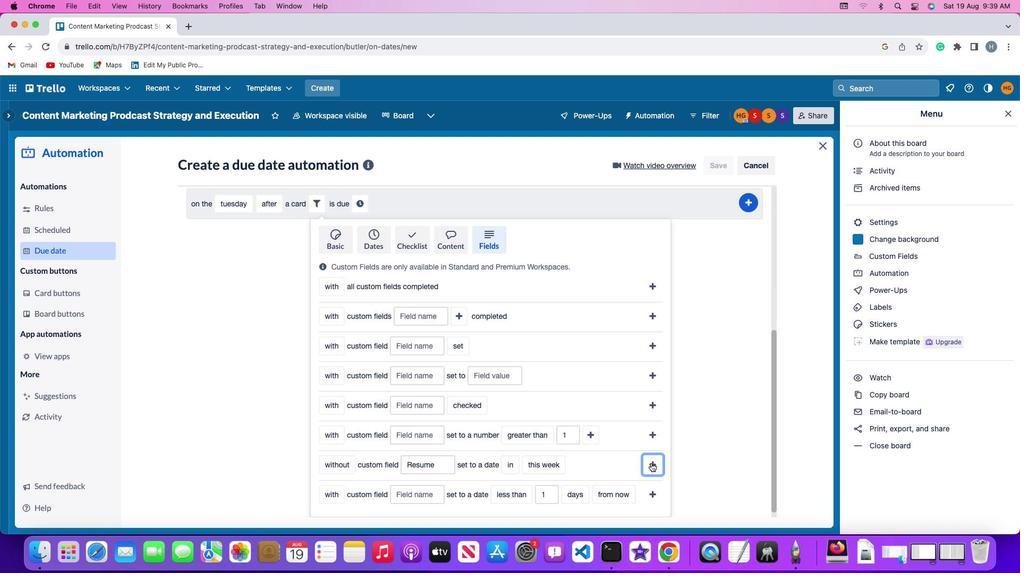 
Action: Mouse pressed left at (648, 460)
Screenshot: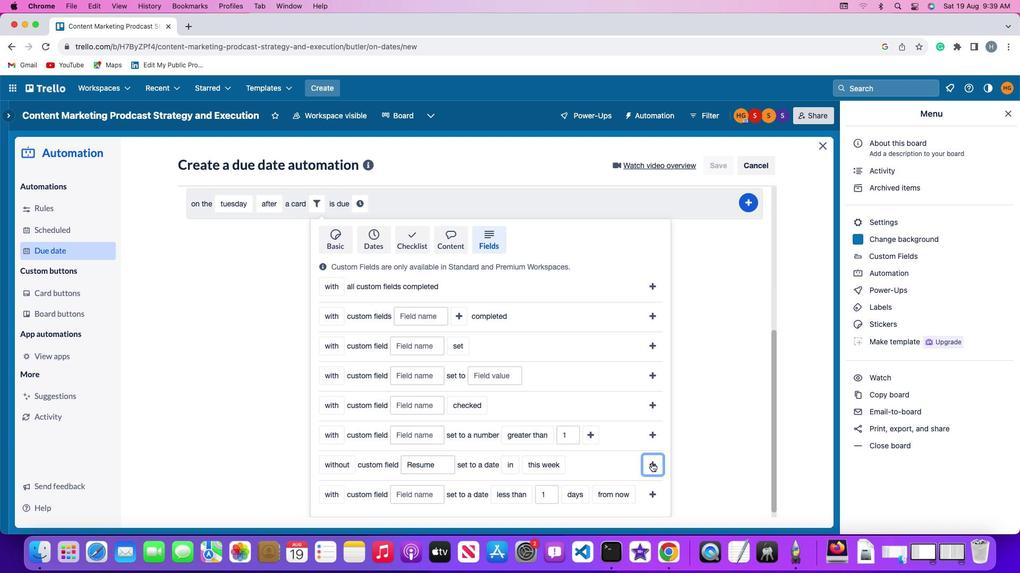 
Action: Mouse moved to (567, 459)
Screenshot: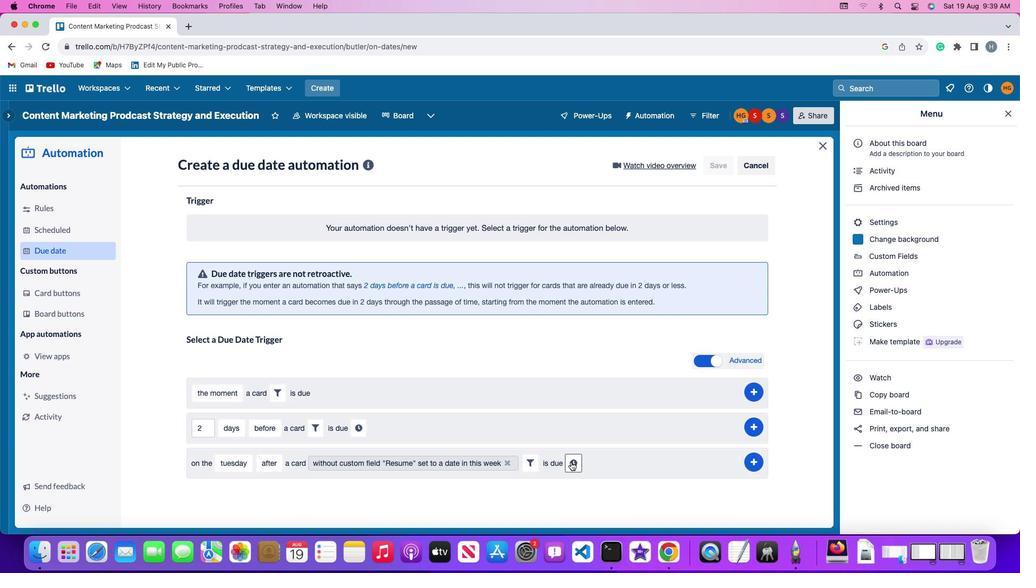 
Action: Mouse pressed left at (567, 459)
Screenshot: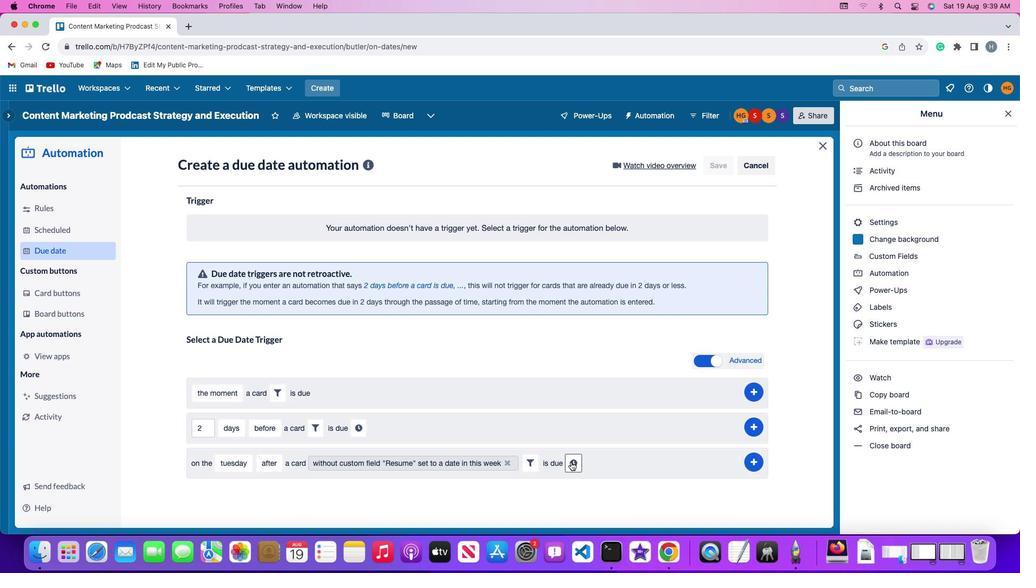 
Action: Mouse moved to (590, 460)
Screenshot: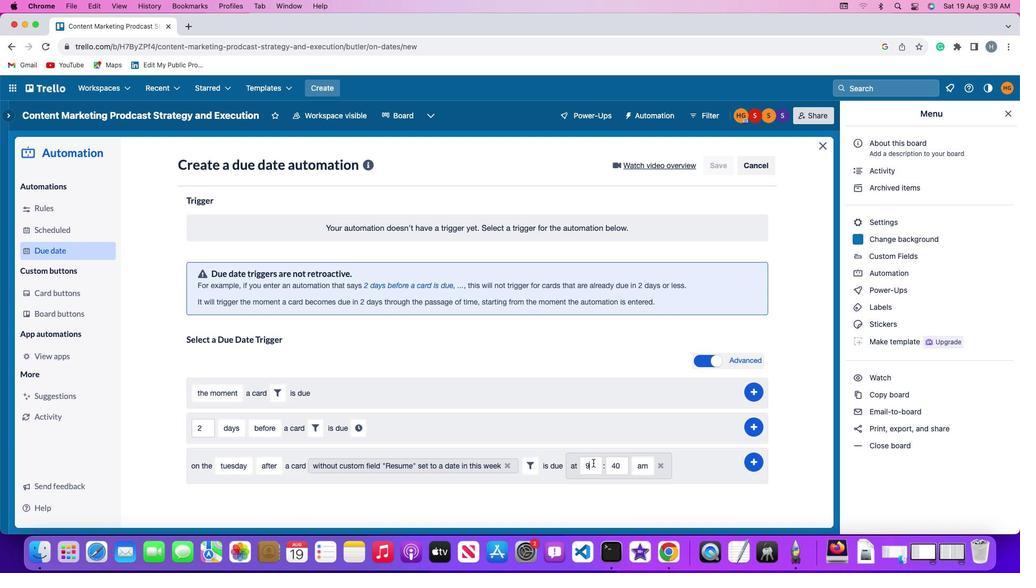 
Action: Mouse pressed left at (590, 460)
Screenshot: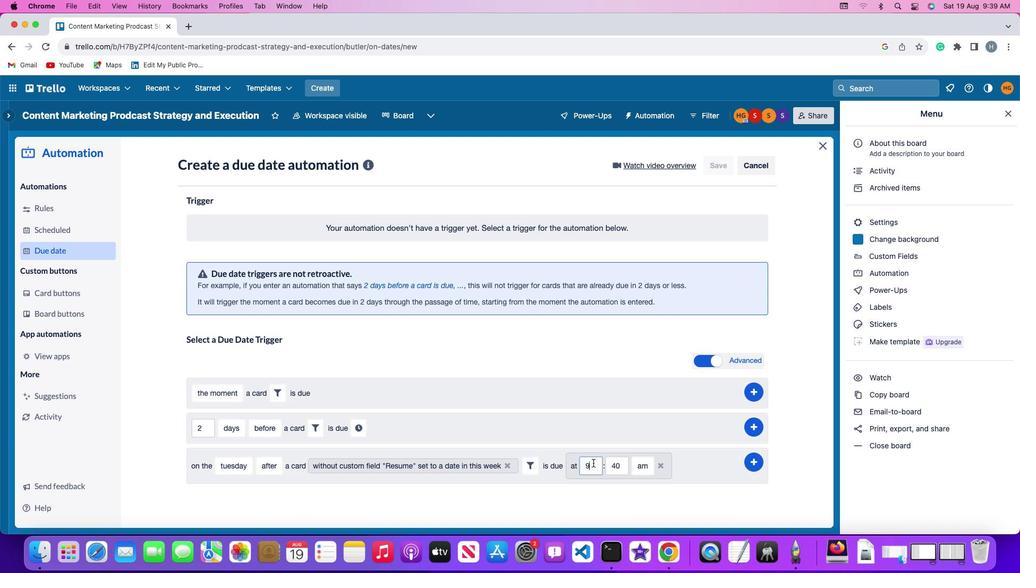 
Action: Key pressed Key.backspace
Screenshot: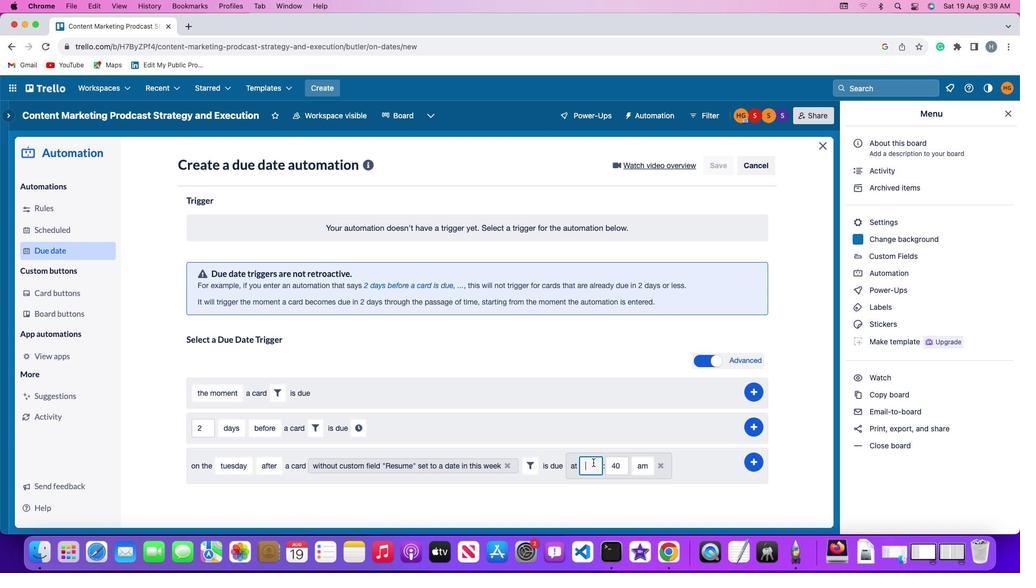 
Action: Mouse moved to (589, 459)
Screenshot: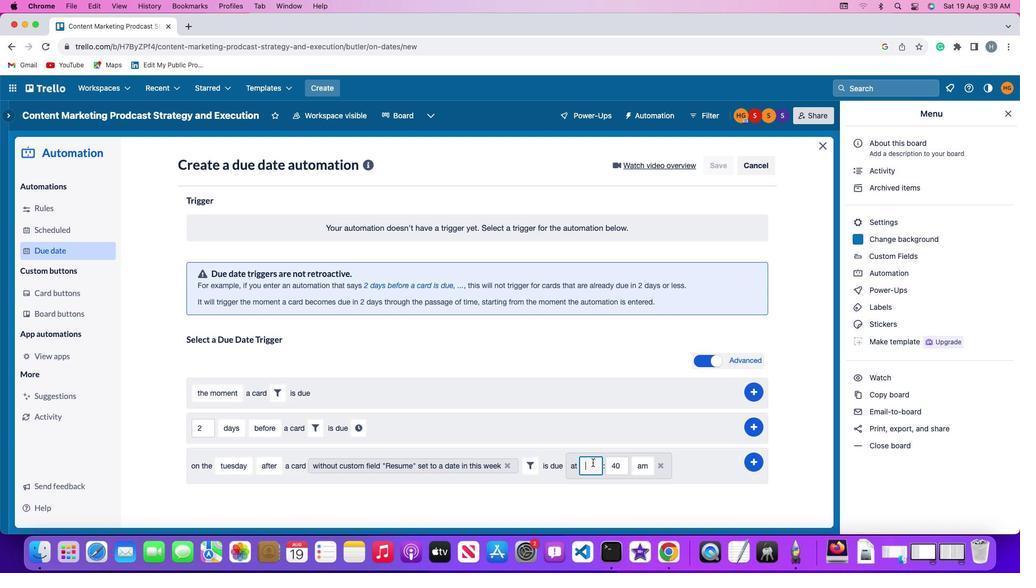 
Action: Key pressed '1''1'
Screenshot: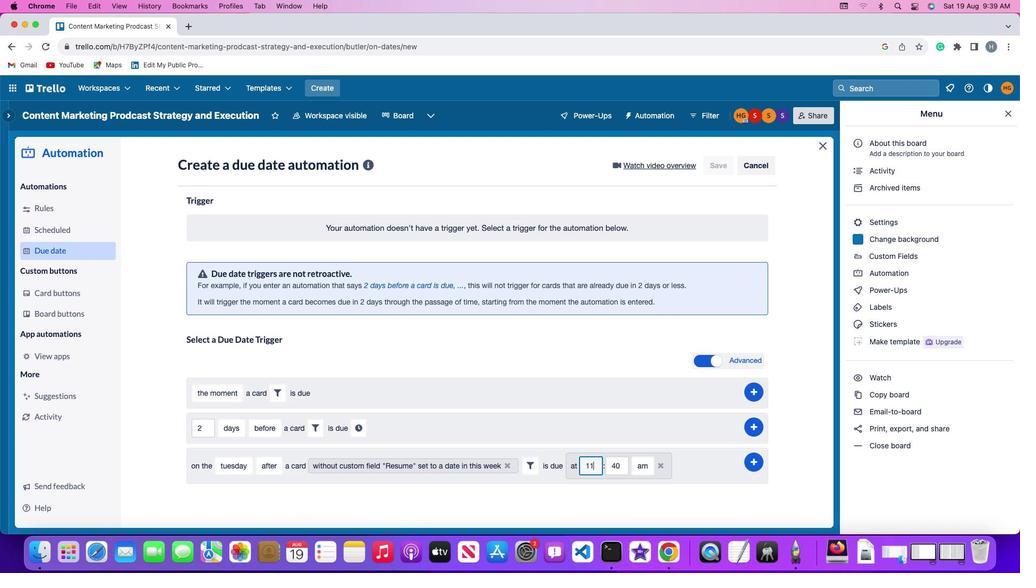 
Action: Mouse moved to (617, 462)
Screenshot: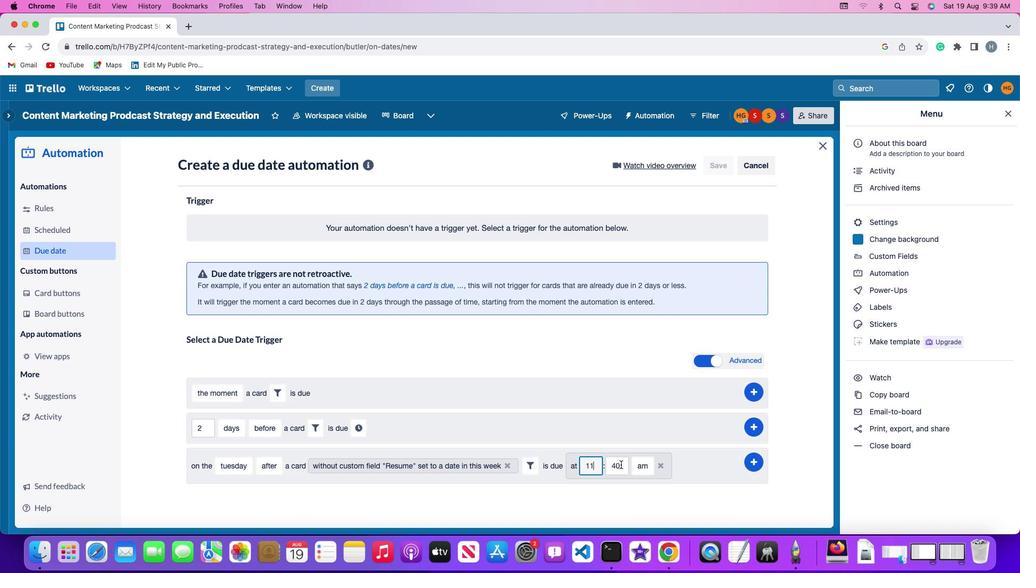 
Action: Mouse pressed left at (617, 462)
Screenshot: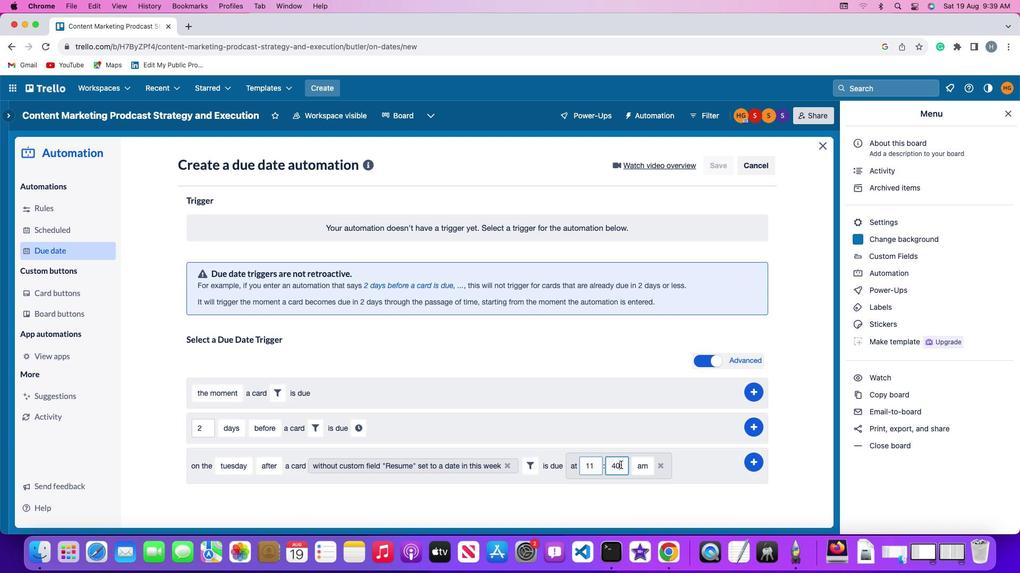 
Action: Mouse moved to (618, 462)
Screenshot: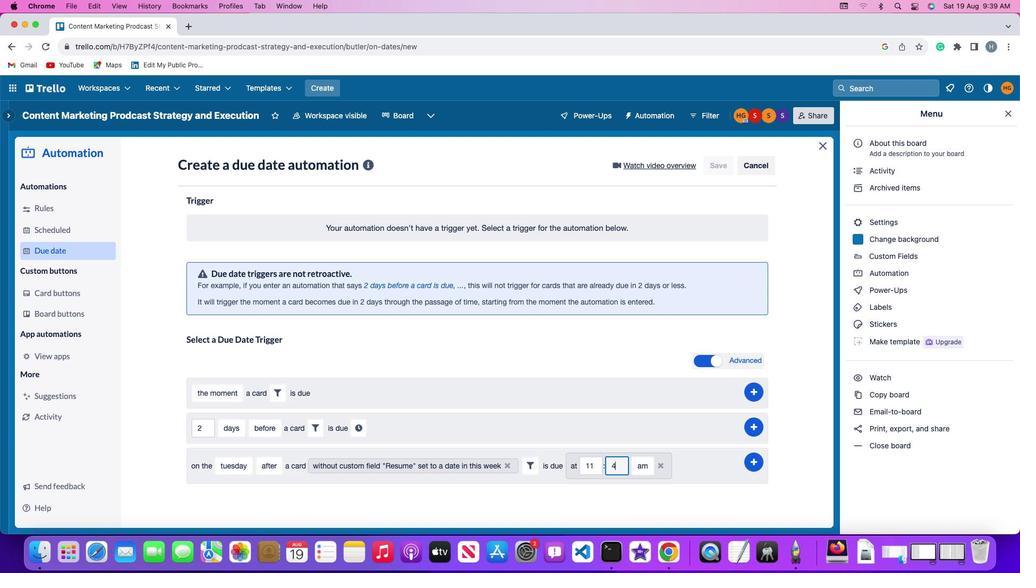 
Action: Key pressed Key.backspaceKey.backspace'0''0'
Screenshot: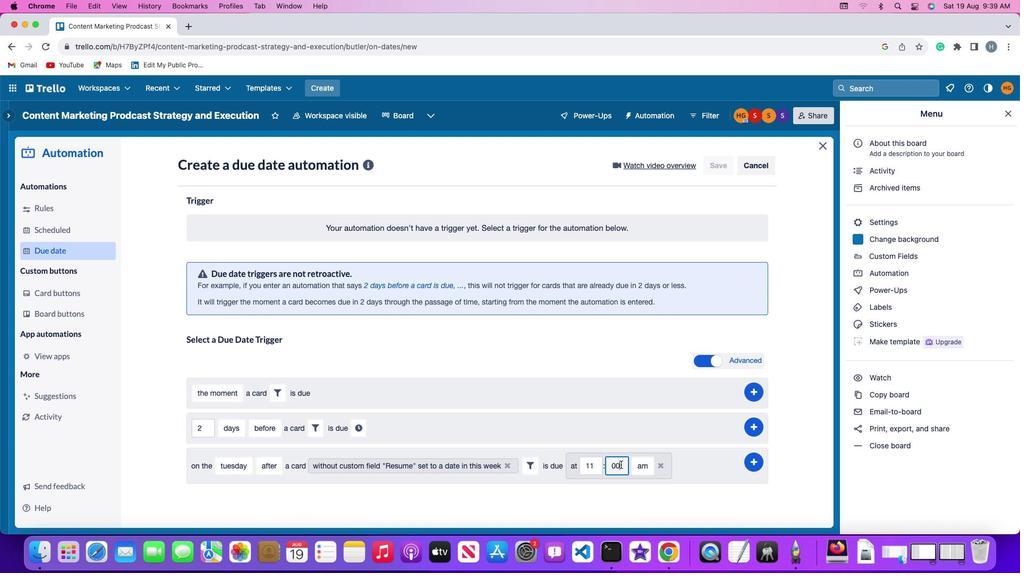
Action: Mouse moved to (639, 462)
Screenshot: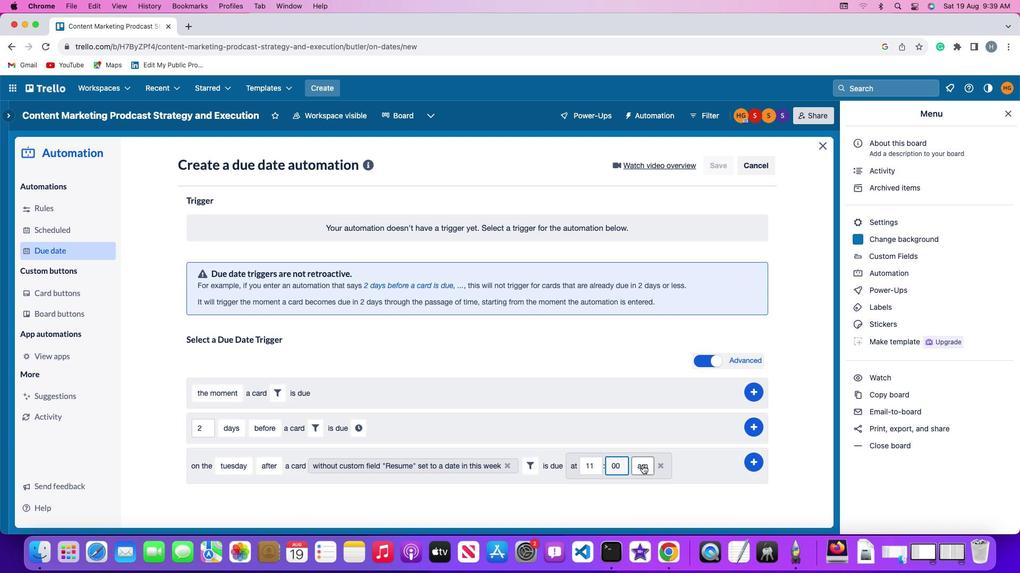 
Action: Mouse pressed left at (639, 462)
Screenshot: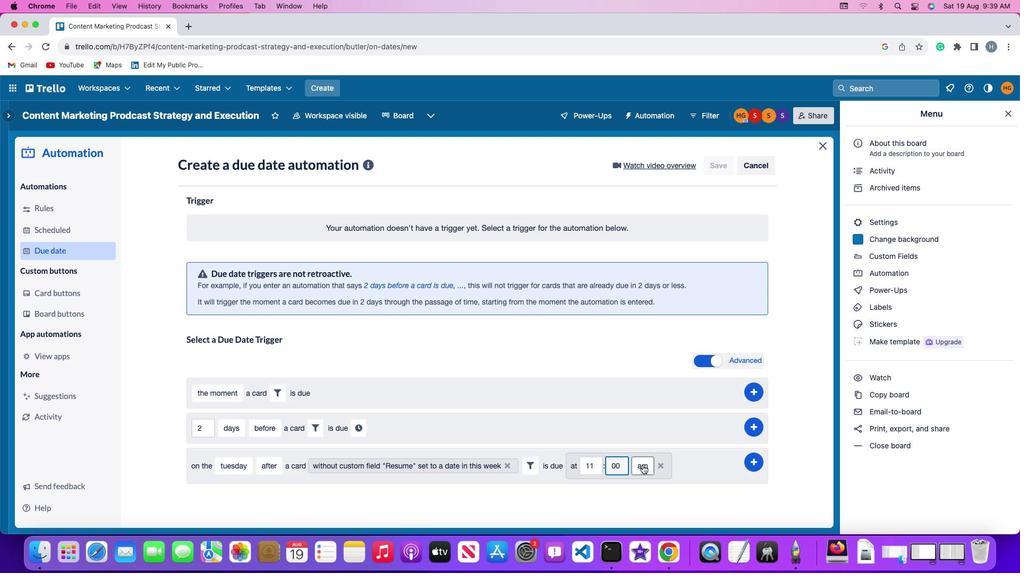 
Action: Mouse moved to (636, 480)
Screenshot: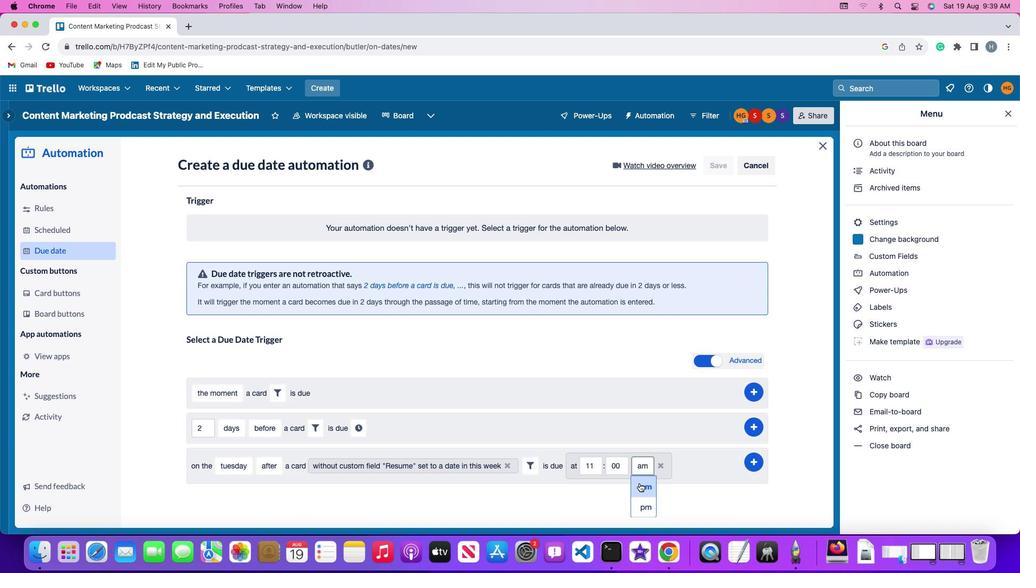 
Action: Mouse pressed left at (636, 480)
Screenshot: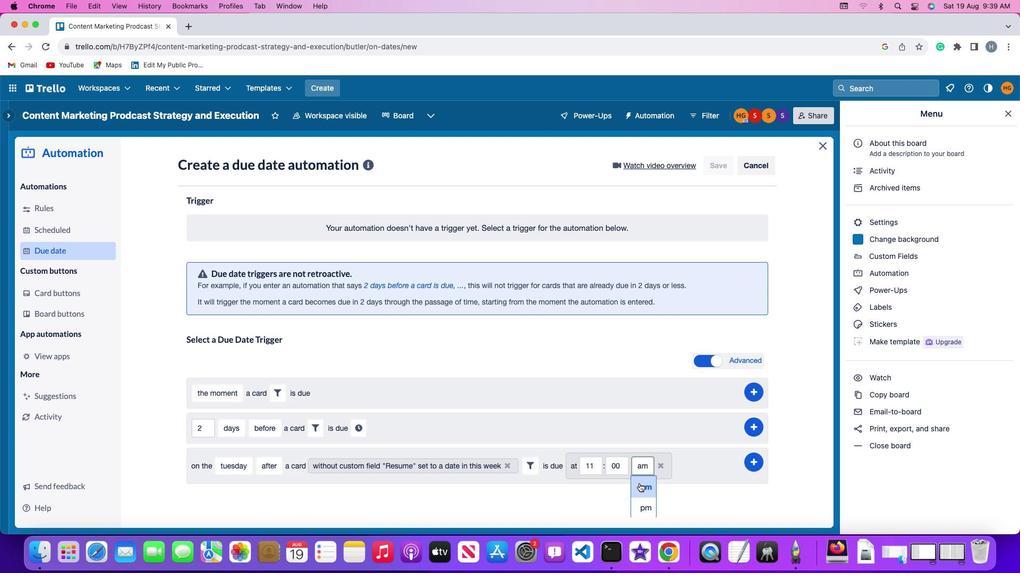 
Action: Mouse moved to (754, 457)
Screenshot: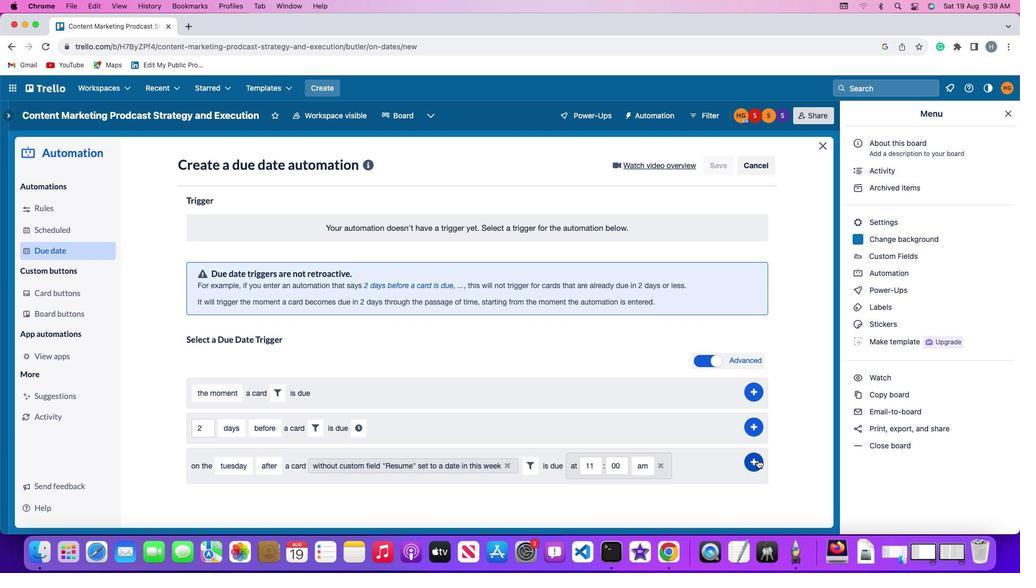 
Action: Mouse pressed left at (754, 457)
Screenshot: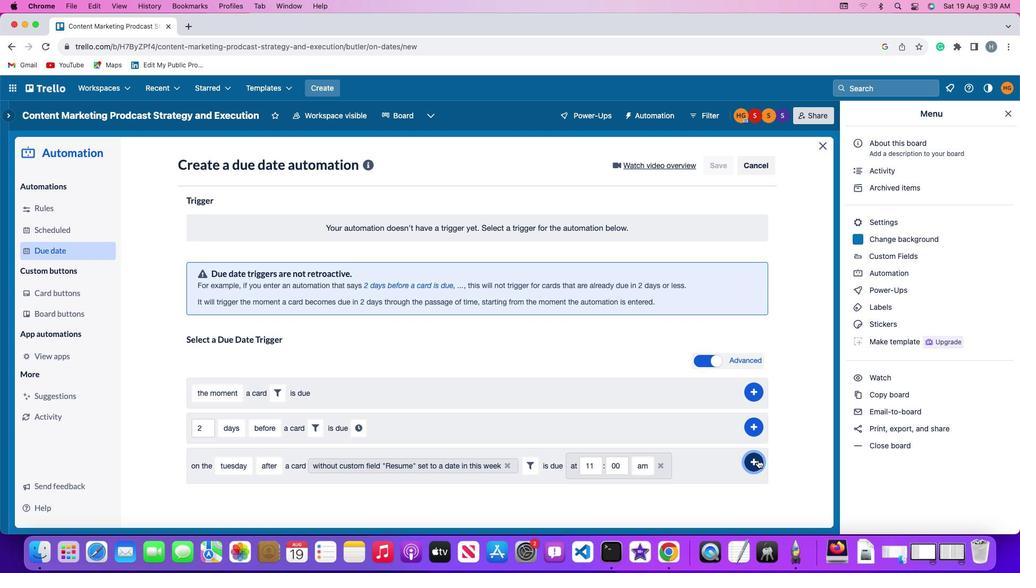 
Action: Mouse moved to (790, 401)
Screenshot: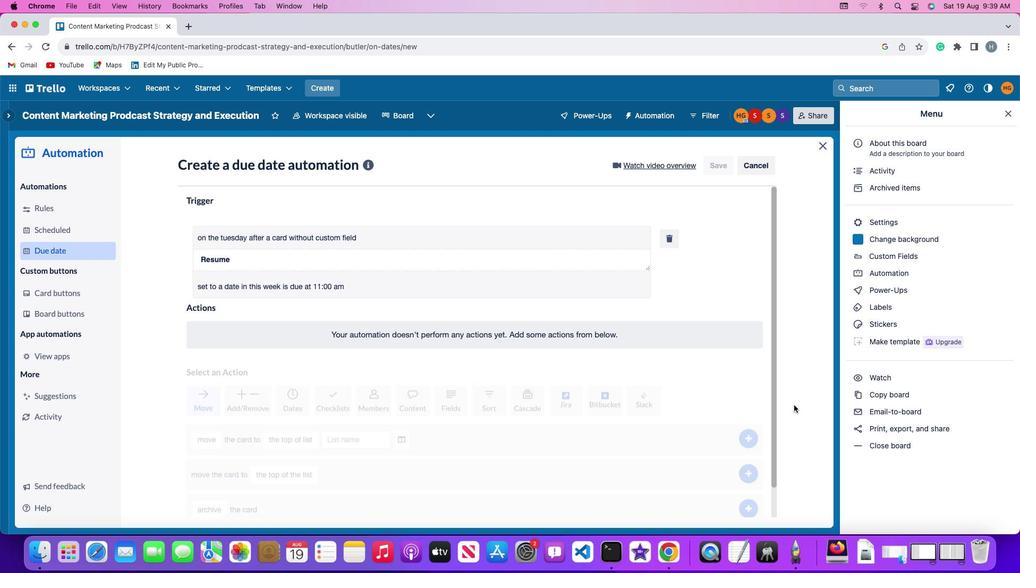 
